 Task: Search one way flight ticket for 5 adults, 2 children, 1 infant in seat and 2 infants on lap in economy from Huntsville: Huntsville International Airport(carl T. Jones Field) to Jackson: Jackson Hole Airport on 5-2-2023. Choice of flights is Emirates. Number of bags: 2 checked bags. Price is upto 35000. Outbound departure time preference is 5:30.
Action: Mouse moved to (235, 394)
Screenshot: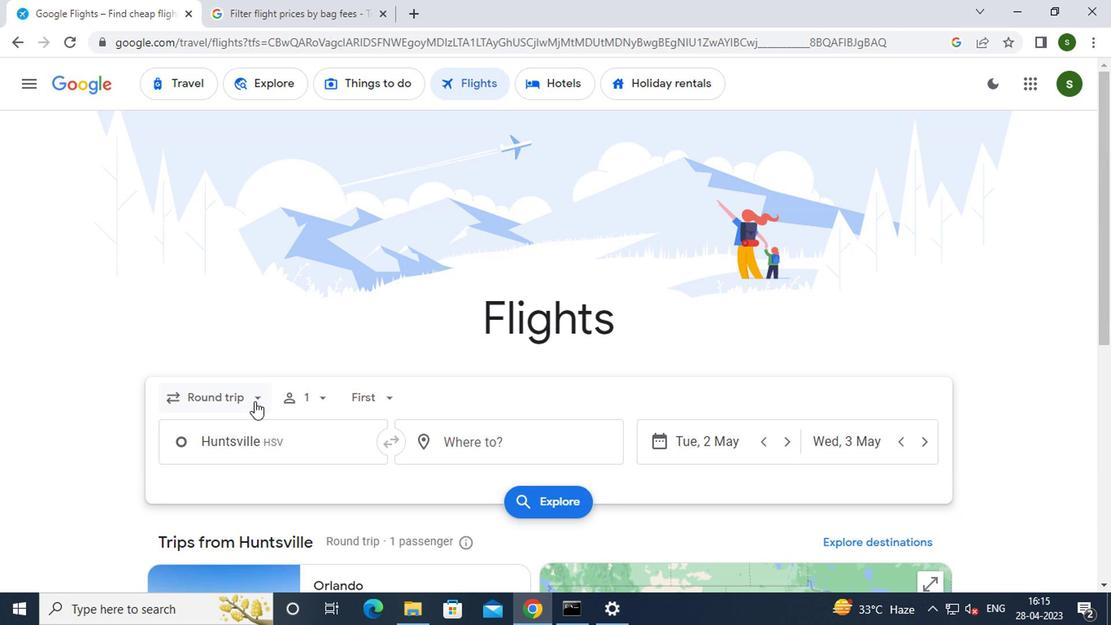 
Action: Mouse pressed left at (235, 394)
Screenshot: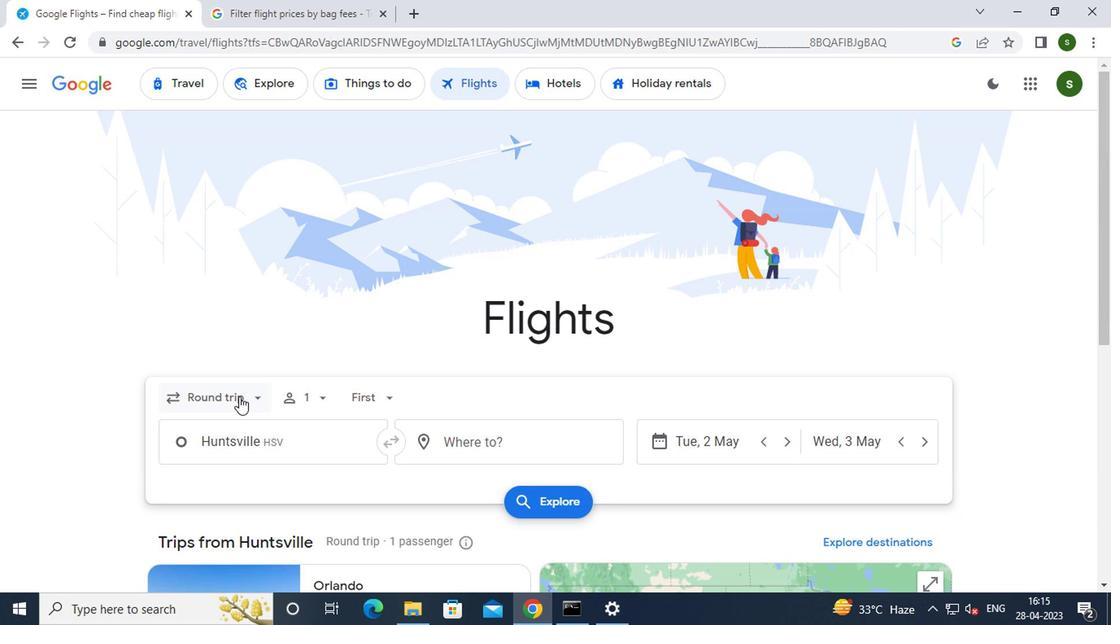 
Action: Mouse moved to (238, 466)
Screenshot: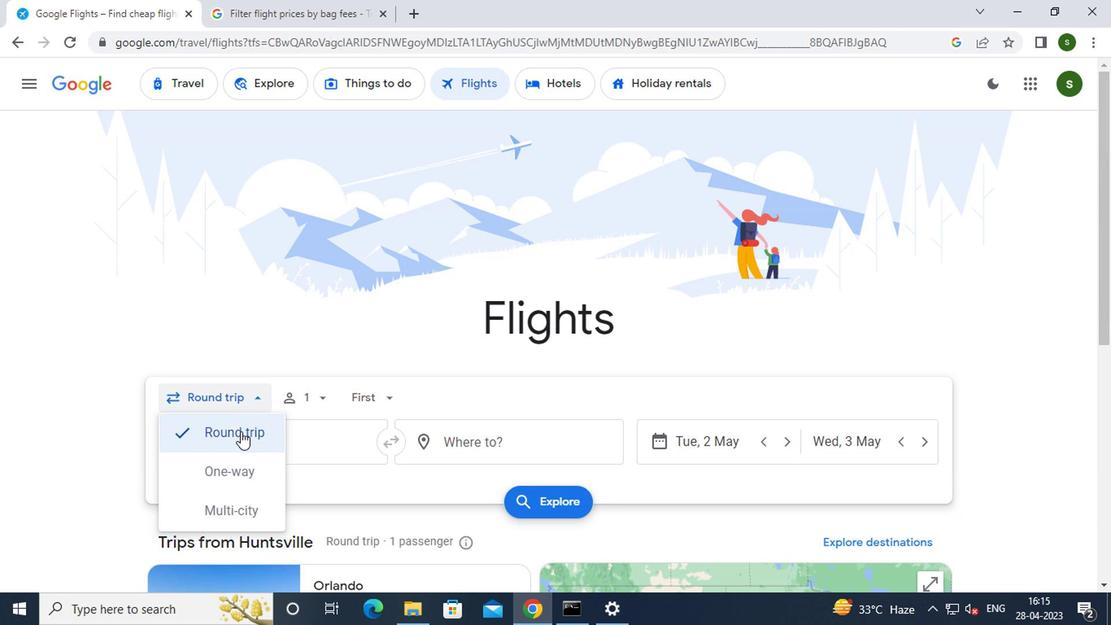 
Action: Mouse pressed left at (238, 466)
Screenshot: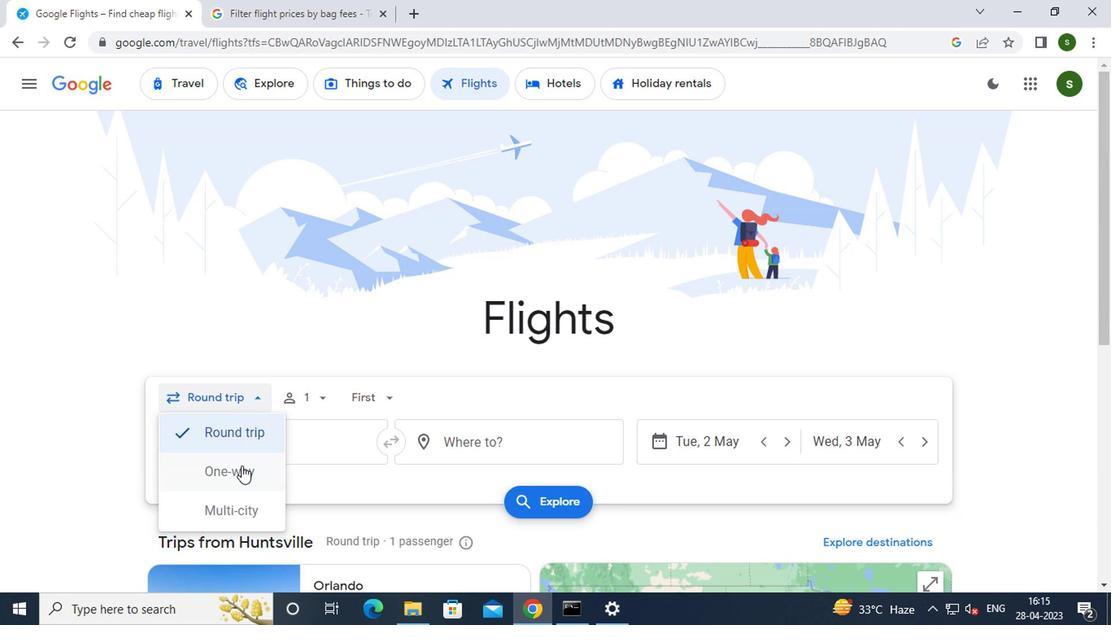
Action: Mouse moved to (316, 393)
Screenshot: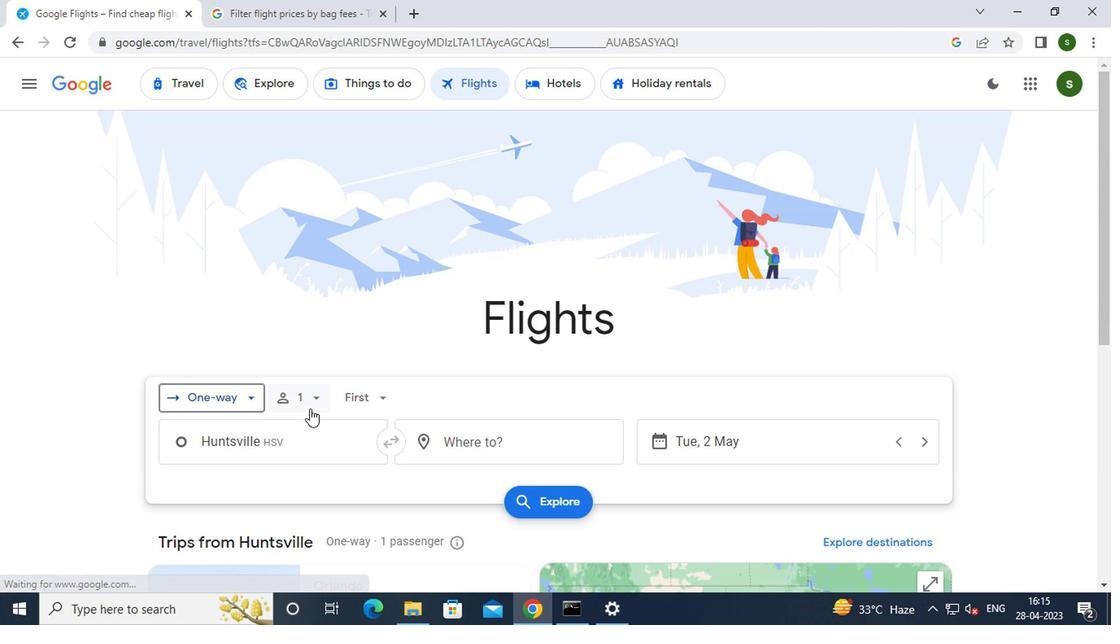 
Action: Mouse pressed left at (316, 393)
Screenshot: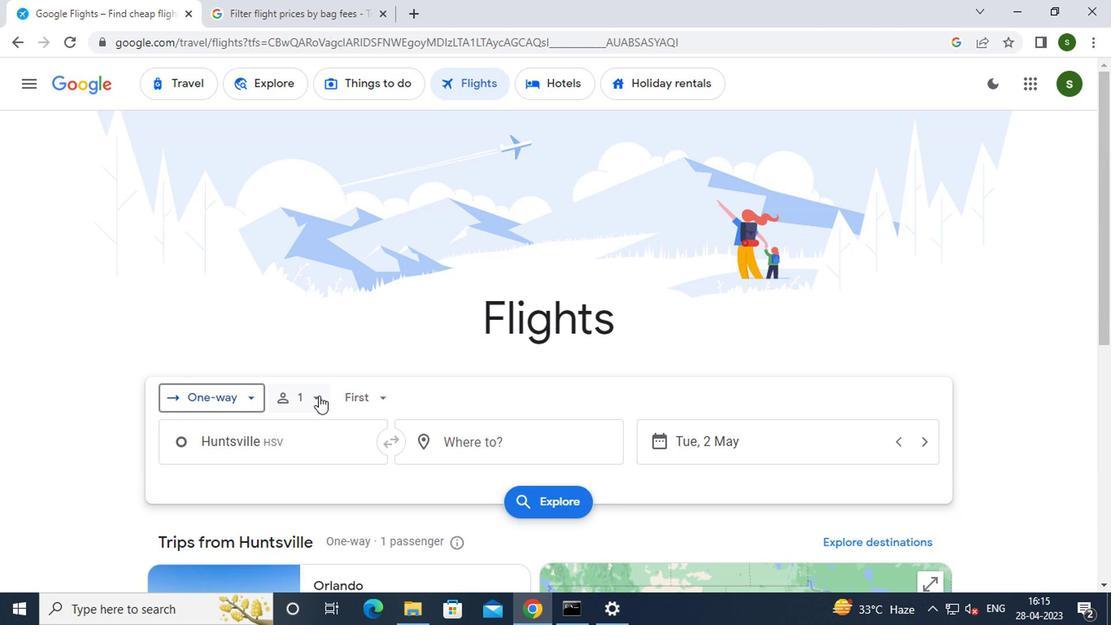 
Action: Mouse moved to (430, 432)
Screenshot: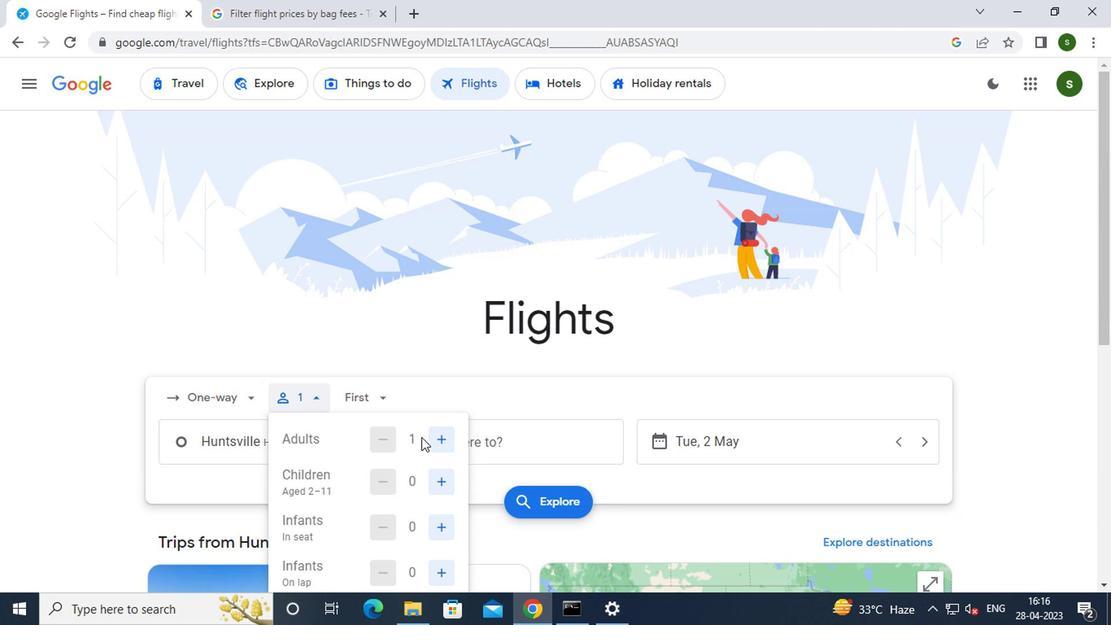 
Action: Mouse pressed left at (430, 432)
Screenshot: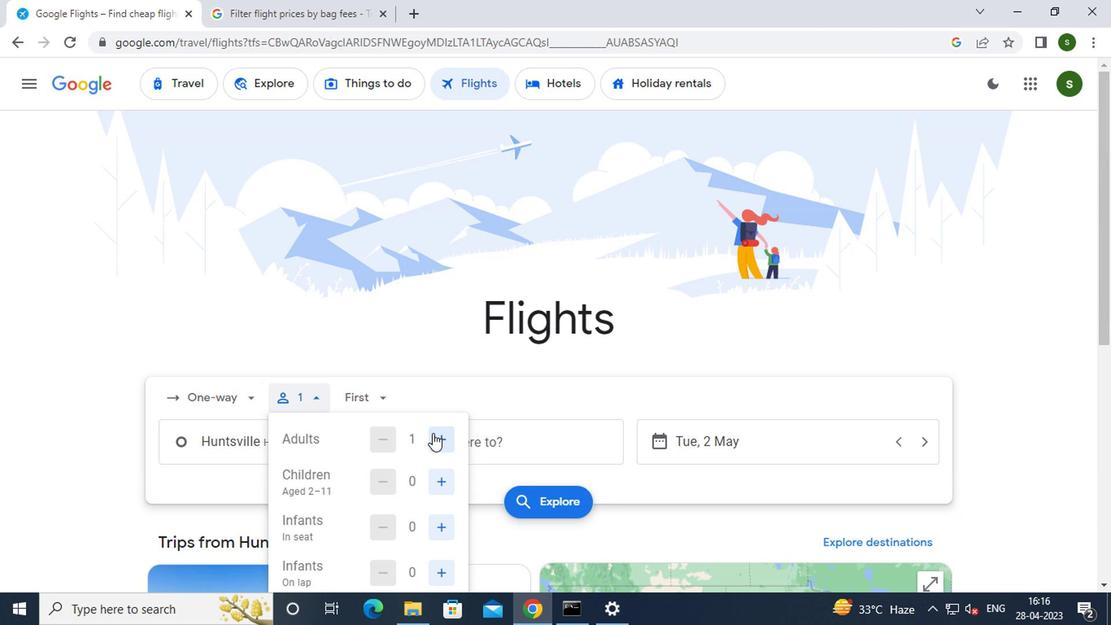 
Action: Mouse pressed left at (430, 432)
Screenshot: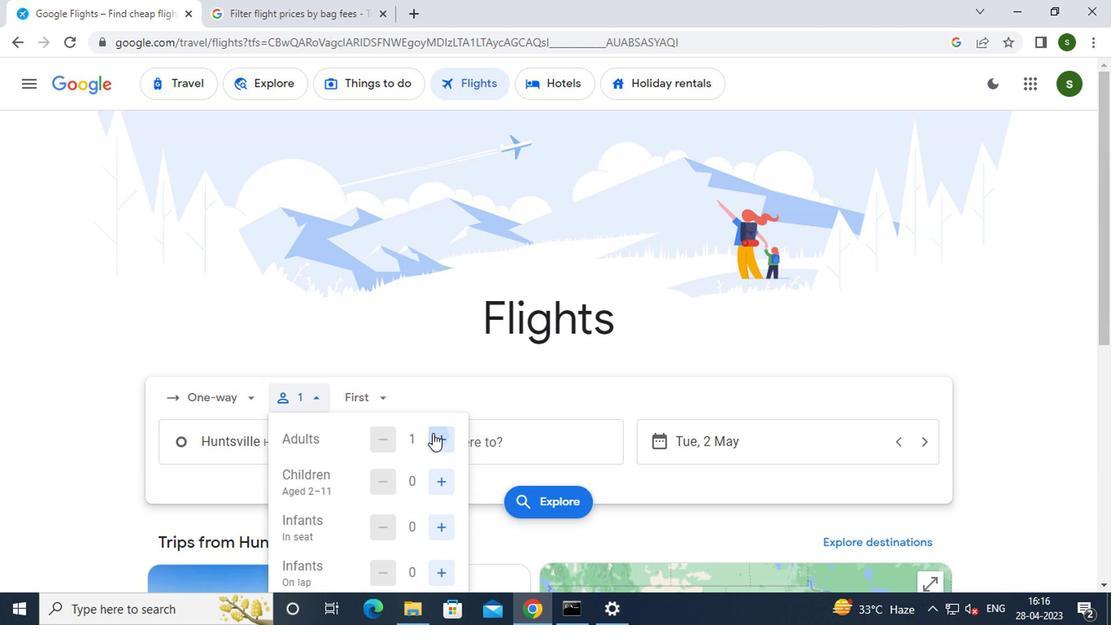 
Action: Mouse pressed left at (430, 432)
Screenshot: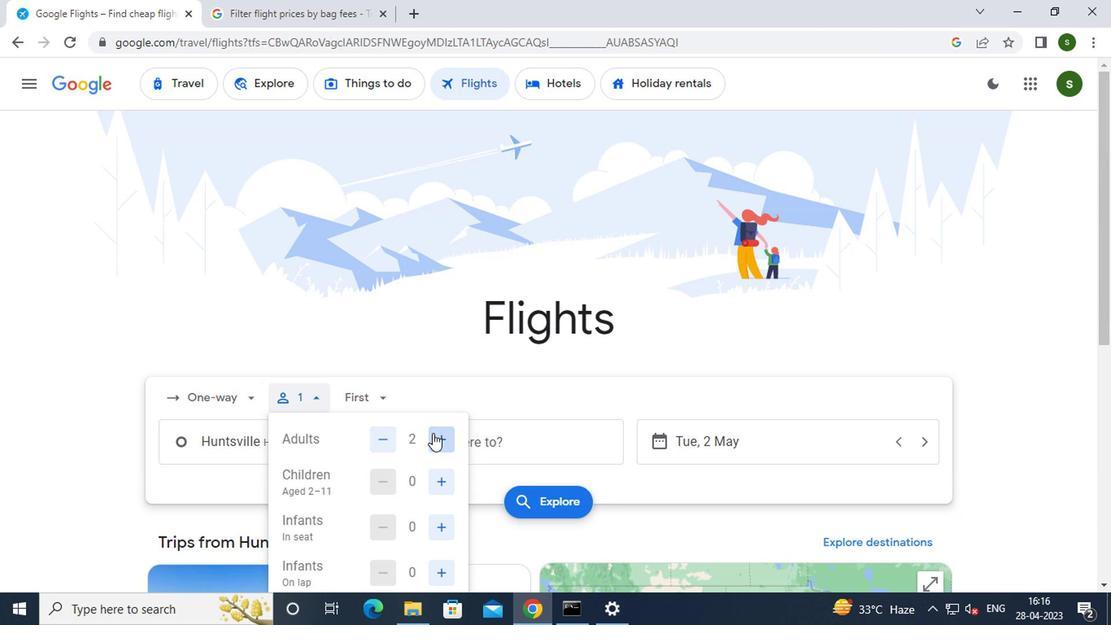 
Action: Mouse pressed left at (430, 432)
Screenshot: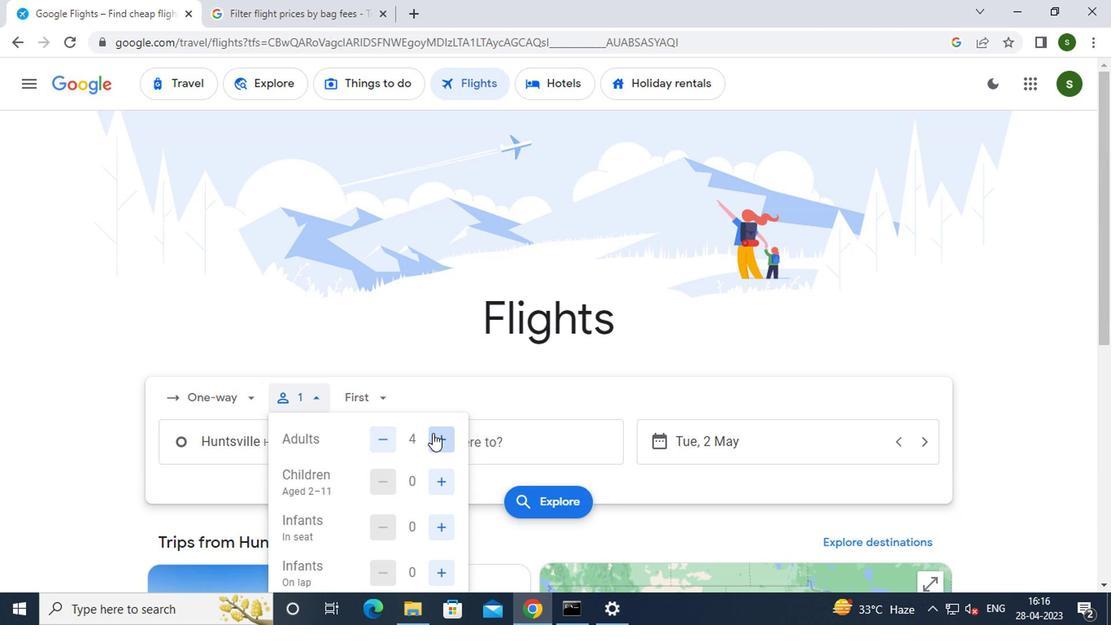 
Action: Mouse moved to (441, 485)
Screenshot: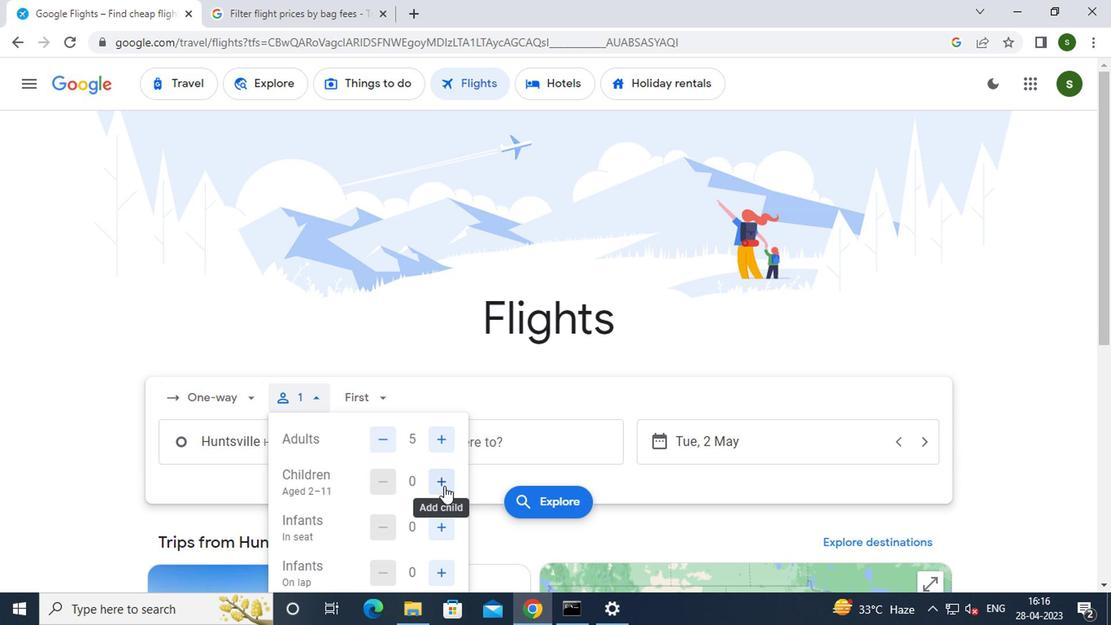 
Action: Mouse pressed left at (441, 485)
Screenshot: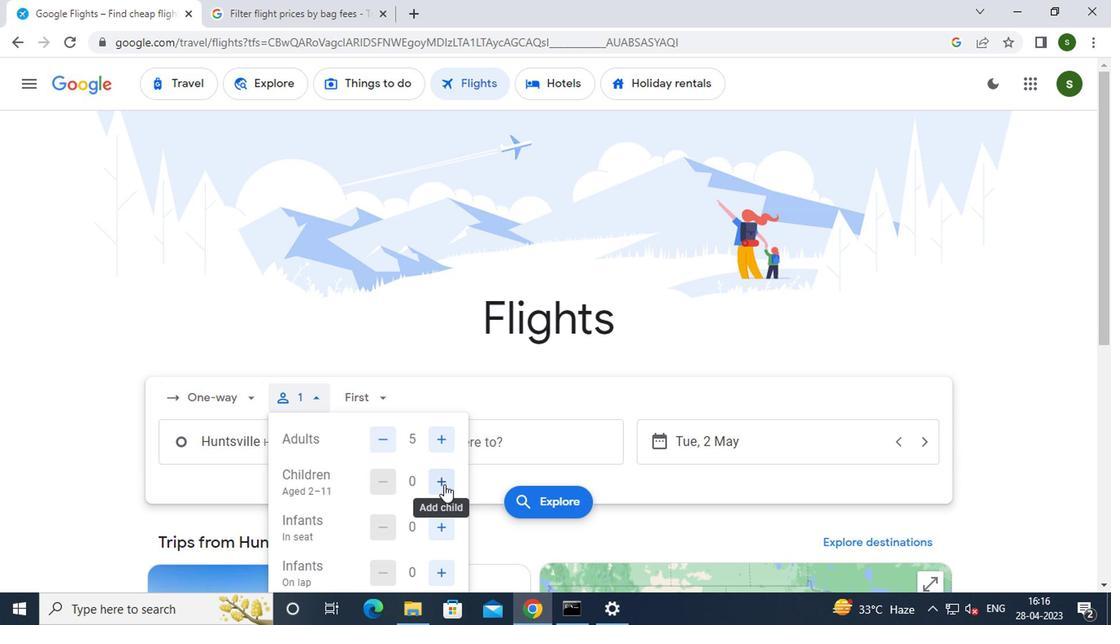 
Action: Mouse pressed left at (441, 485)
Screenshot: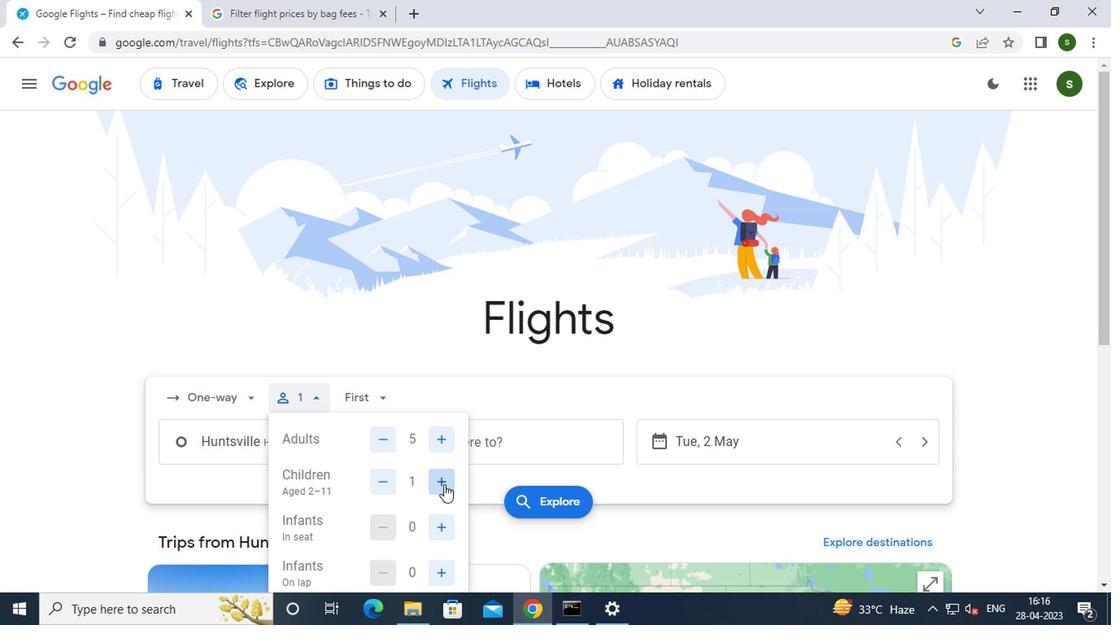 
Action: Mouse moved to (445, 523)
Screenshot: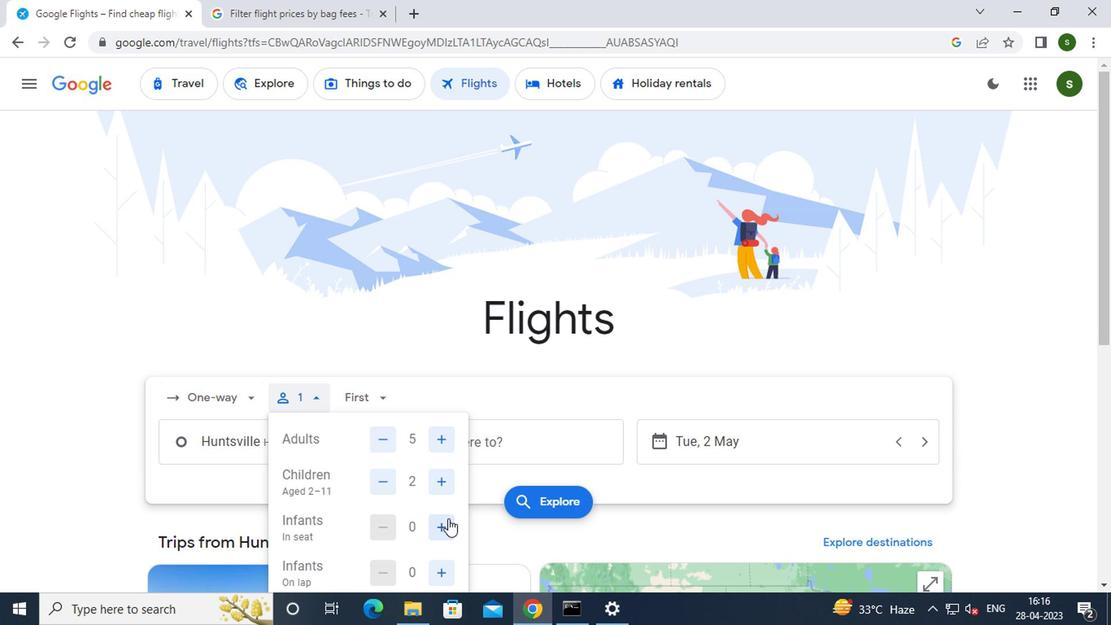 
Action: Mouse pressed left at (445, 523)
Screenshot: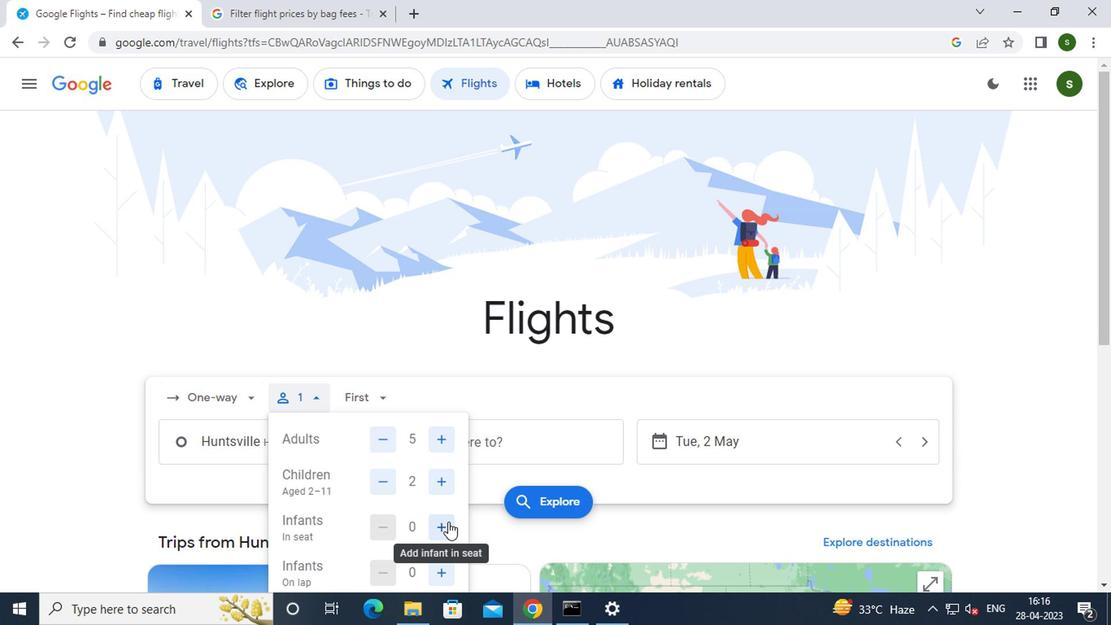 
Action: Mouse moved to (449, 571)
Screenshot: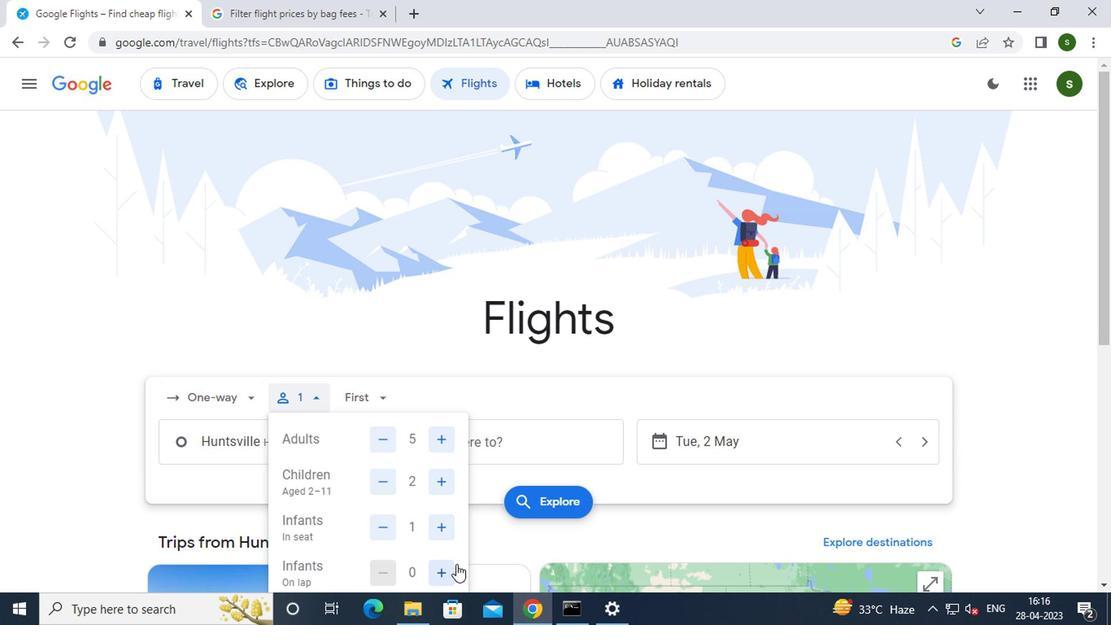 
Action: Mouse pressed left at (449, 571)
Screenshot: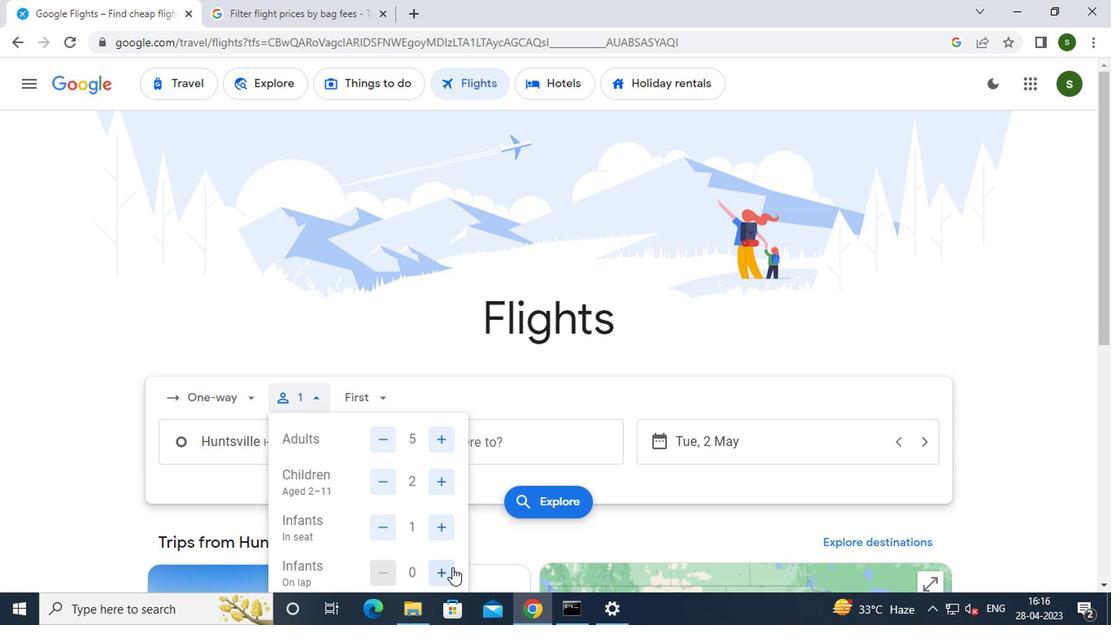 
Action: Mouse pressed left at (449, 571)
Screenshot: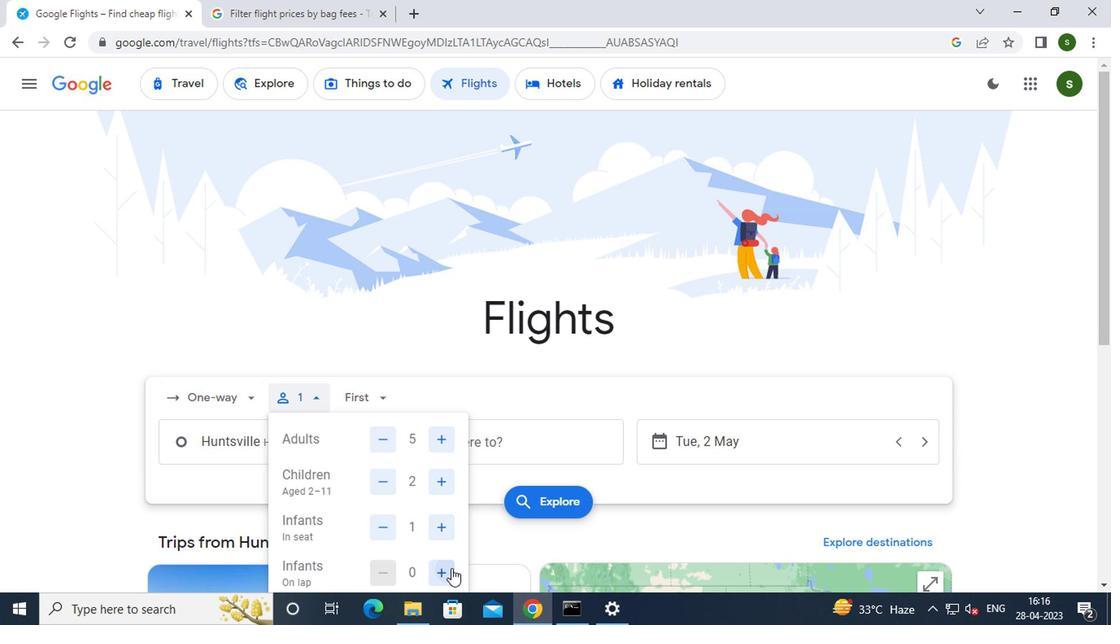 
Action: Mouse moved to (381, 579)
Screenshot: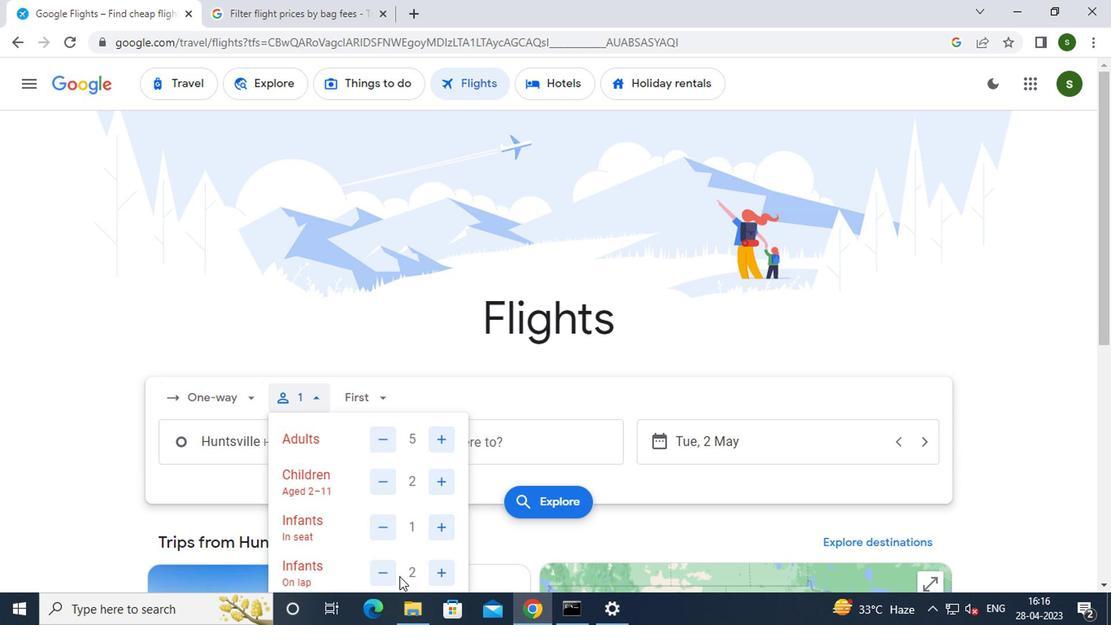 
Action: Mouse pressed left at (381, 579)
Screenshot: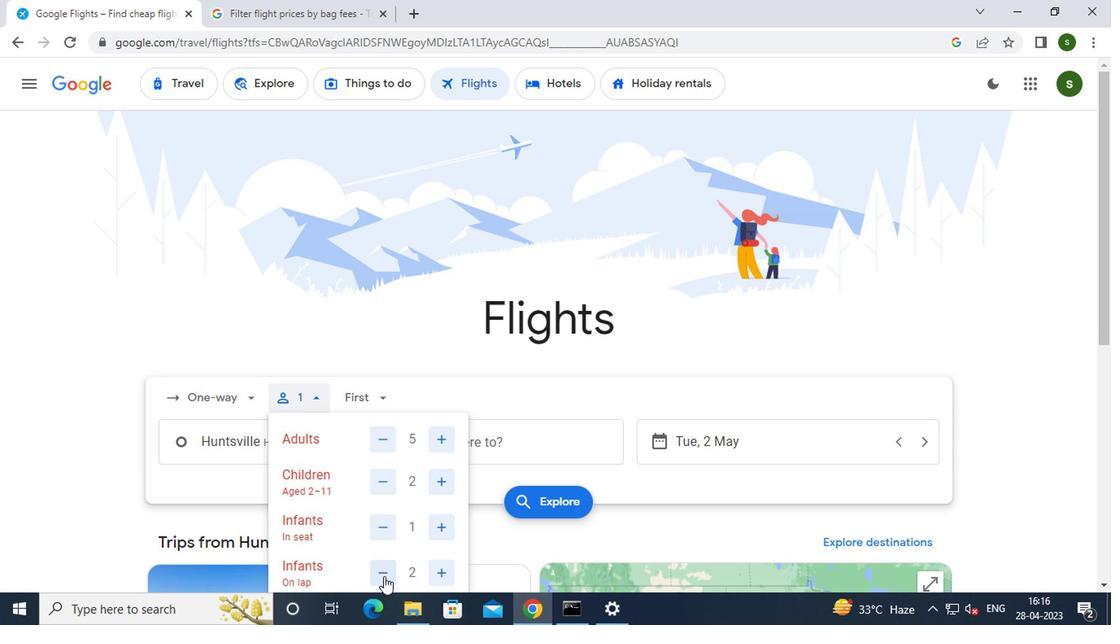 
Action: Mouse moved to (386, 393)
Screenshot: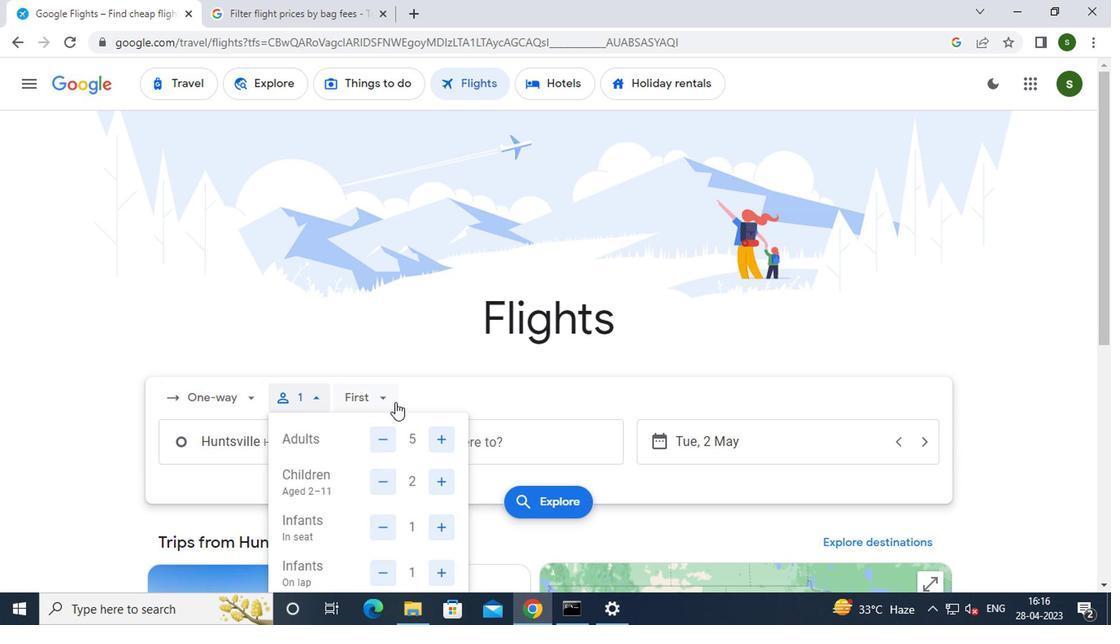 
Action: Mouse pressed left at (386, 393)
Screenshot: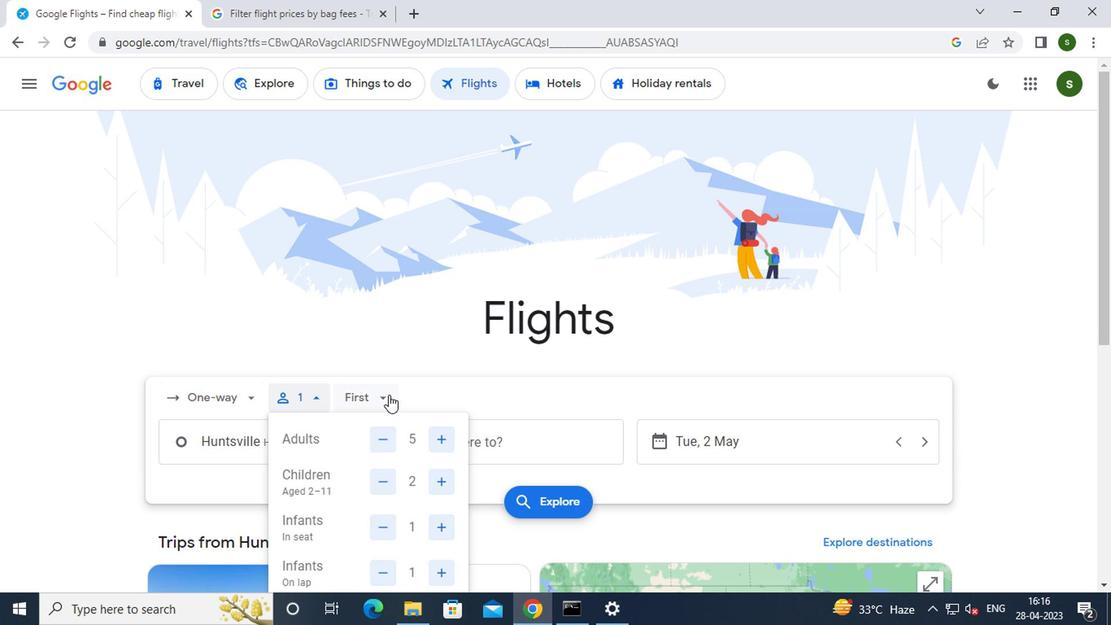 
Action: Mouse moved to (406, 445)
Screenshot: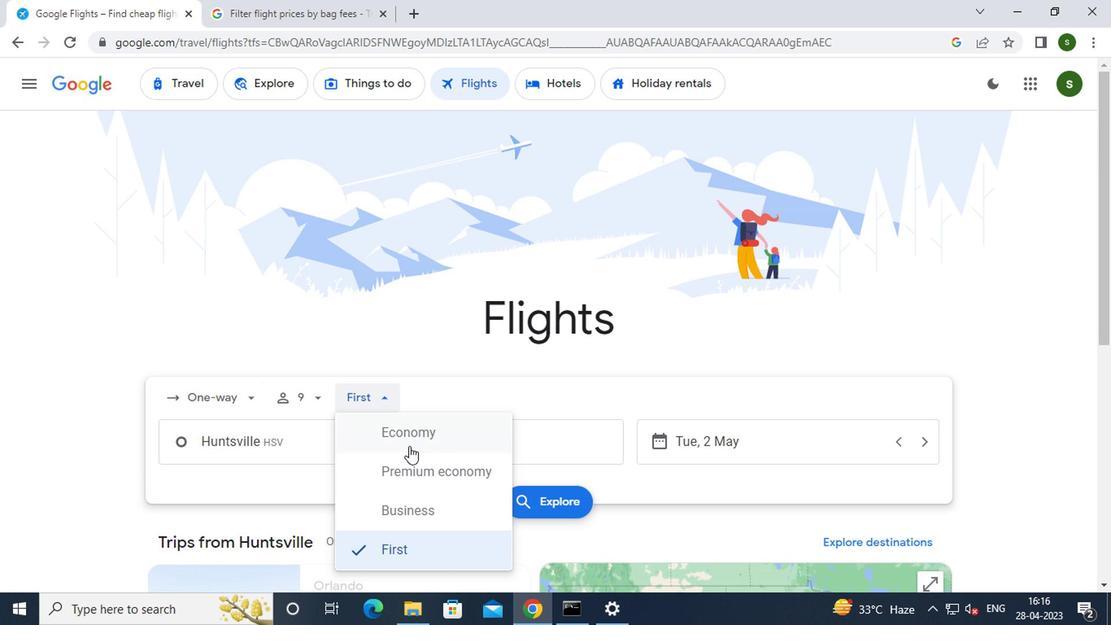 
Action: Mouse pressed left at (406, 445)
Screenshot: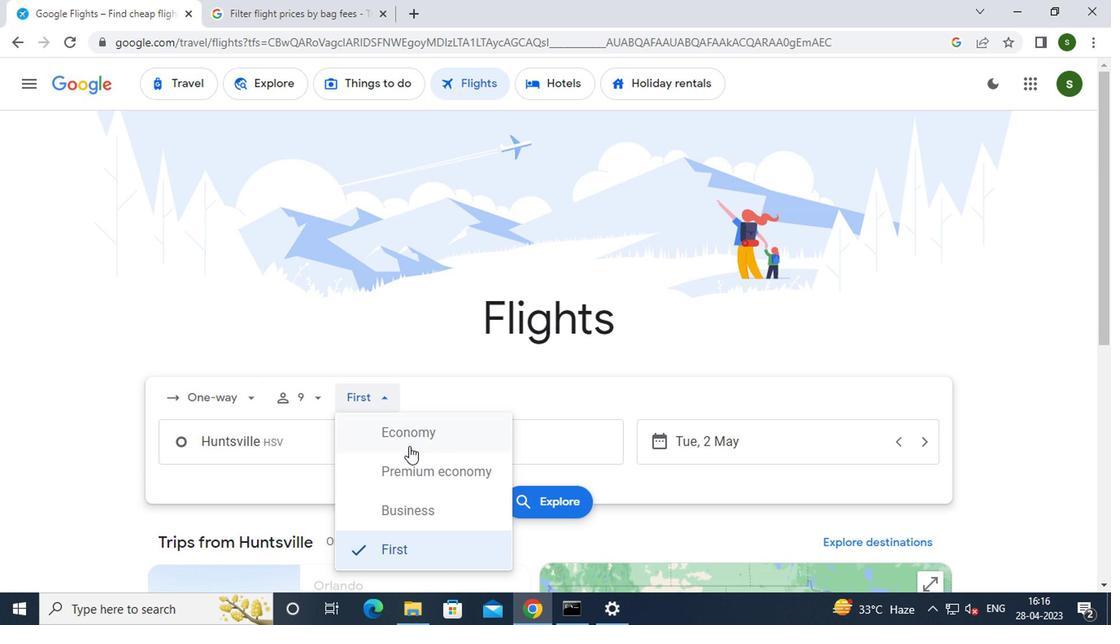 
Action: Mouse moved to (330, 455)
Screenshot: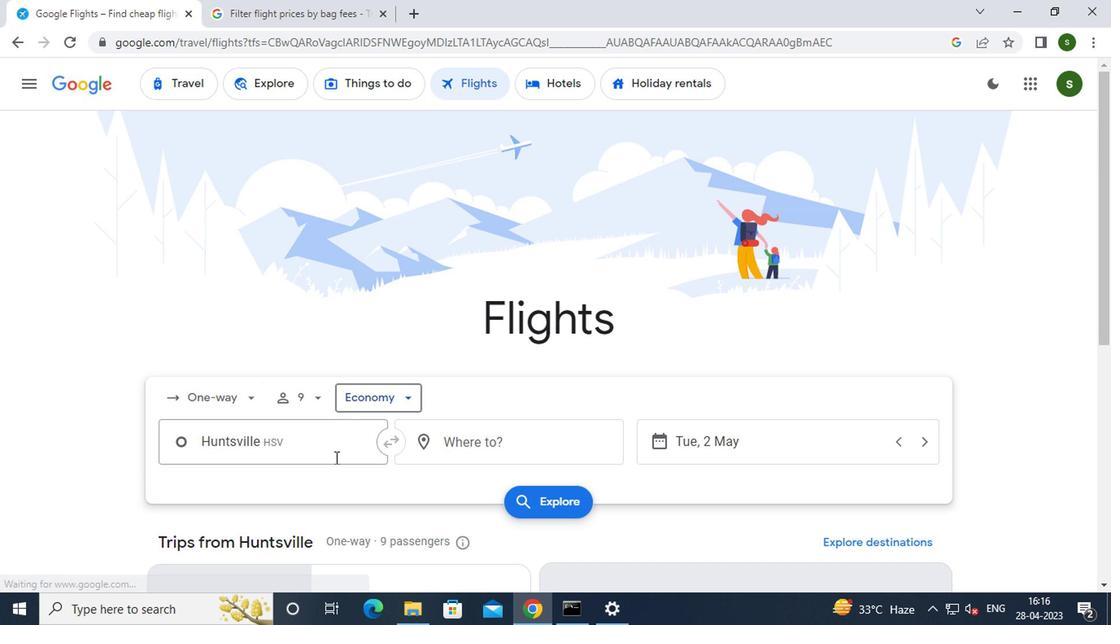 
Action: Mouse pressed left at (330, 455)
Screenshot: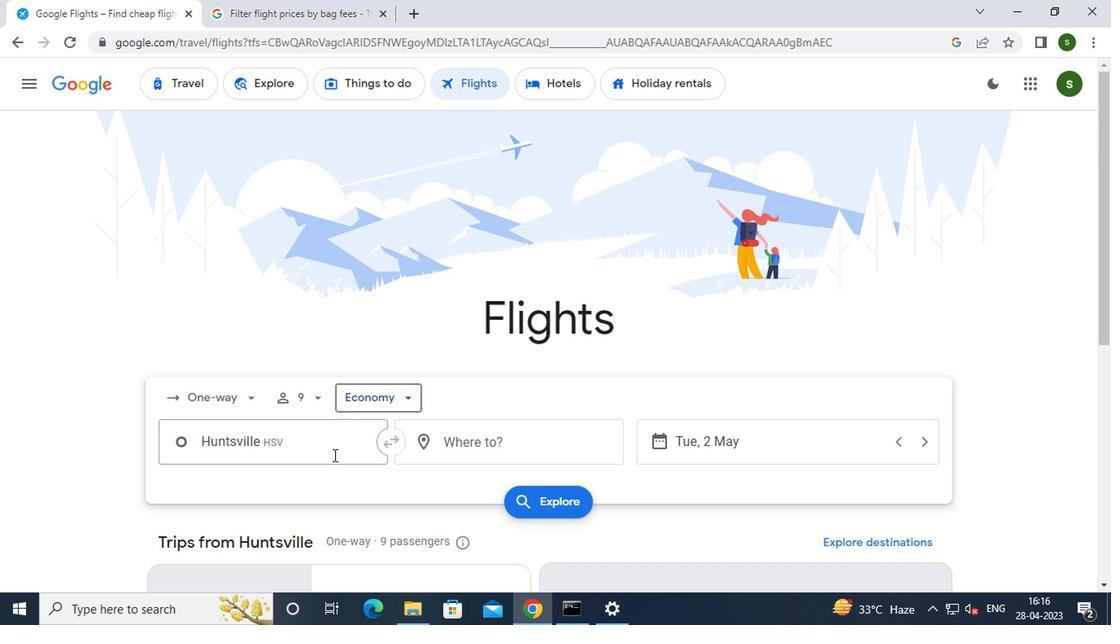
Action: Key pressed <Key.caps_lock>h<Key.caps_lock>untsville
Screenshot: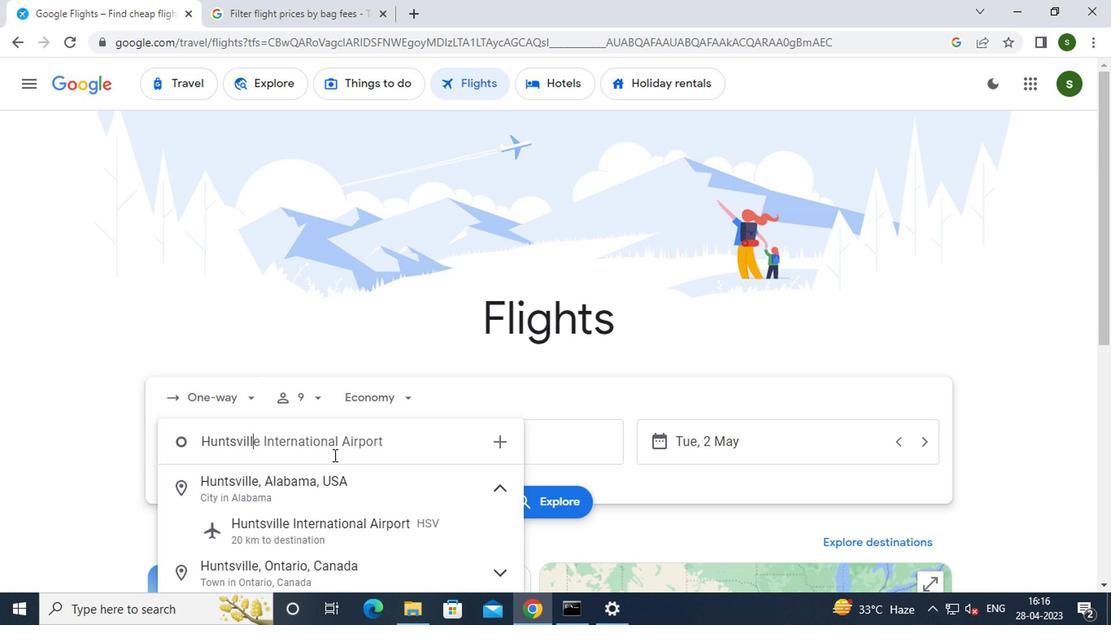
Action: Mouse moved to (312, 533)
Screenshot: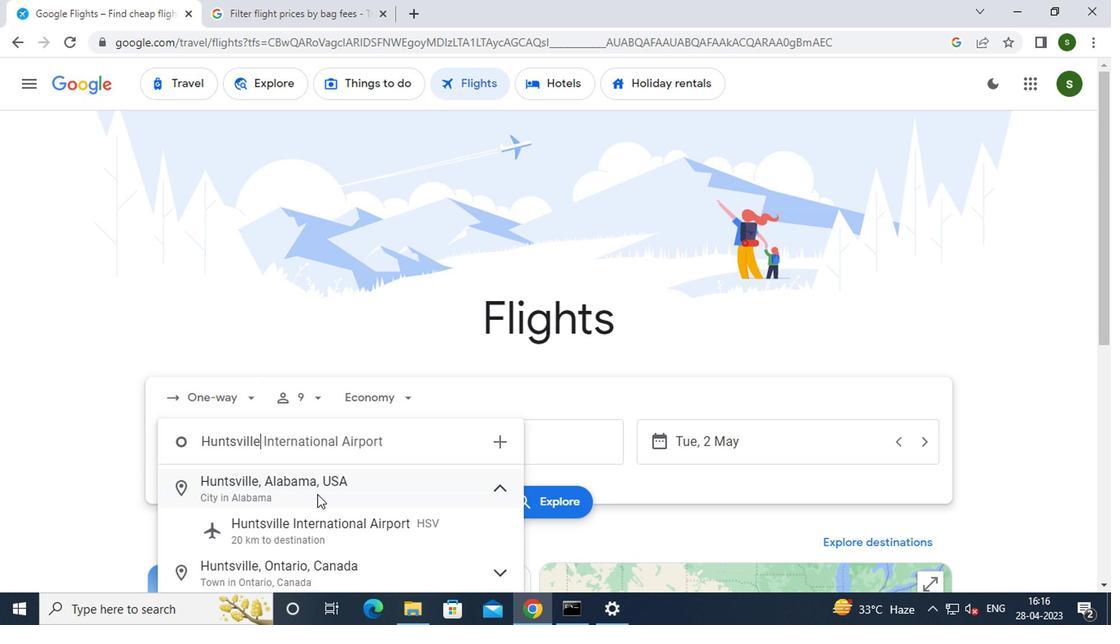 
Action: Mouse pressed left at (312, 533)
Screenshot: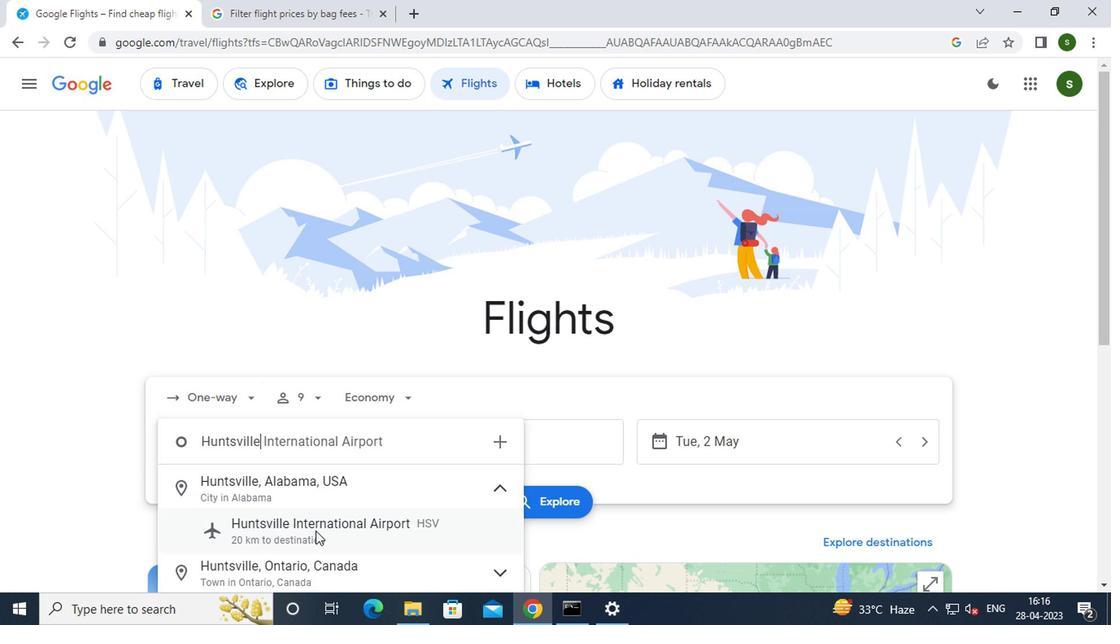 
Action: Mouse moved to (507, 444)
Screenshot: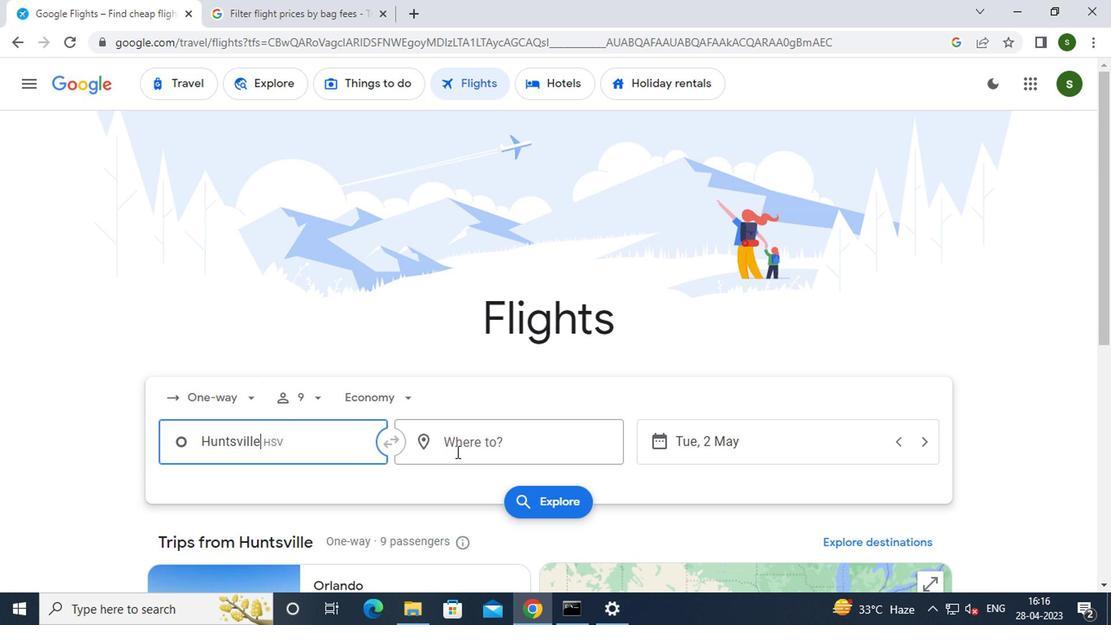 
Action: Mouse pressed left at (507, 444)
Screenshot: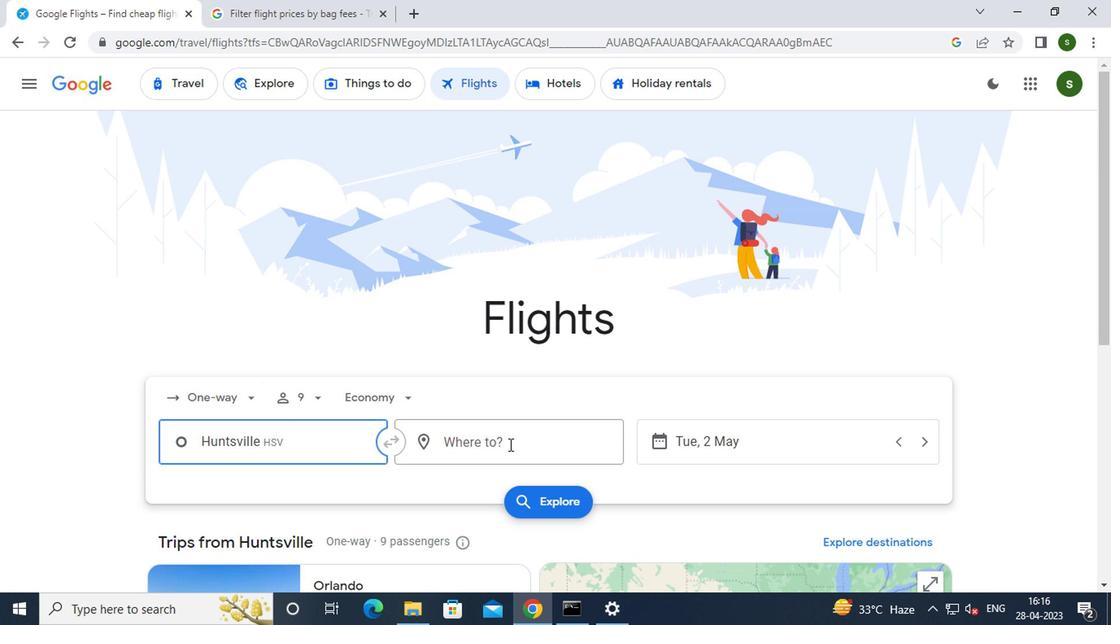 
Action: Key pressed <Key.caps_lock>j<Key.caps_lock>ackson<Key.space><Key.caps_lock>h<Key.caps_lock>o
Screenshot: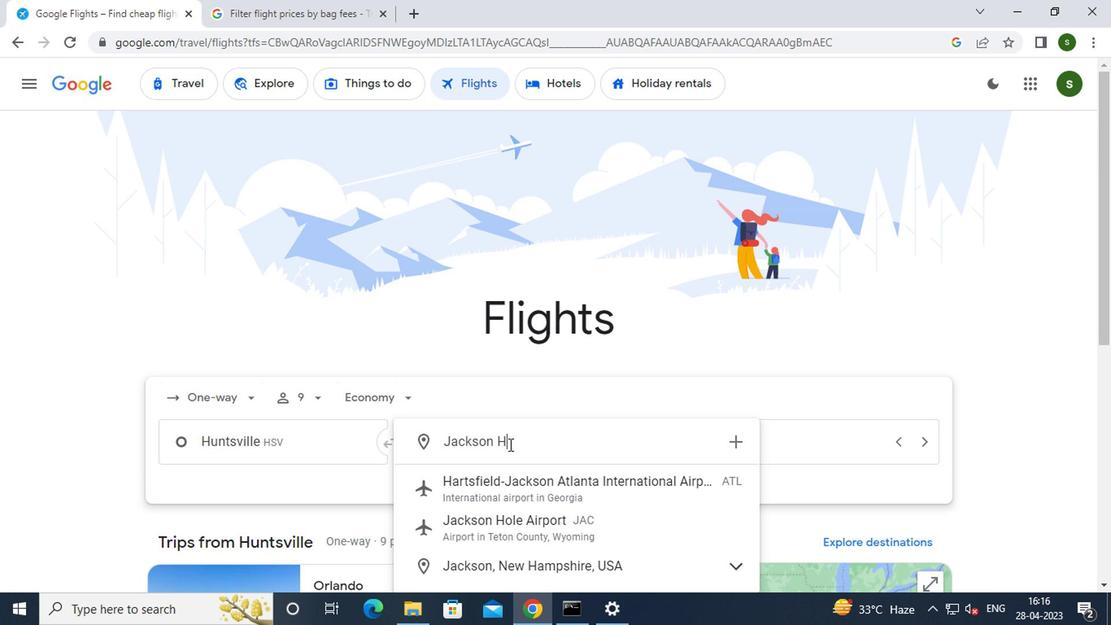 
Action: Mouse moved to (533, 494)
Screenshot: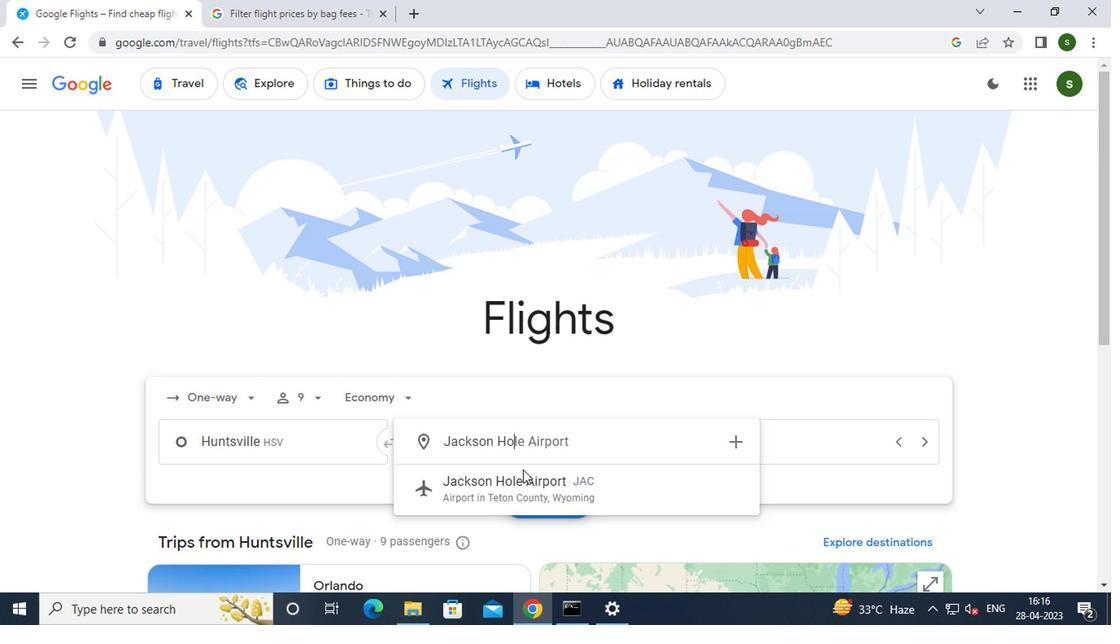 
Action: Mouse pressed left at (533, 494)
Screenshot: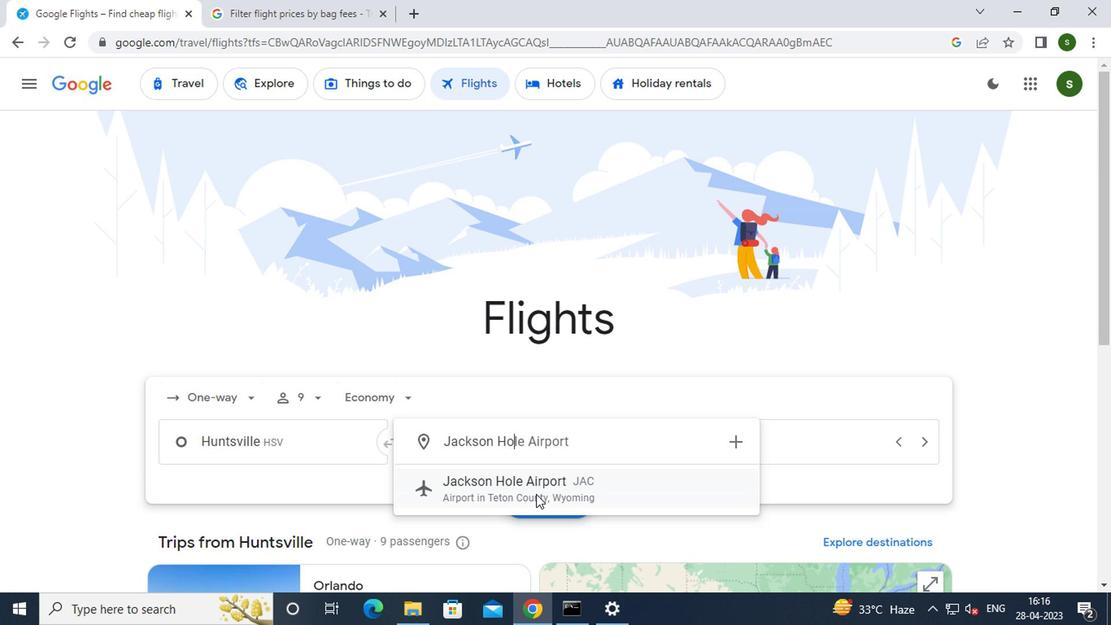 
Action: Mouse moved to (773, 448)
Screenshot: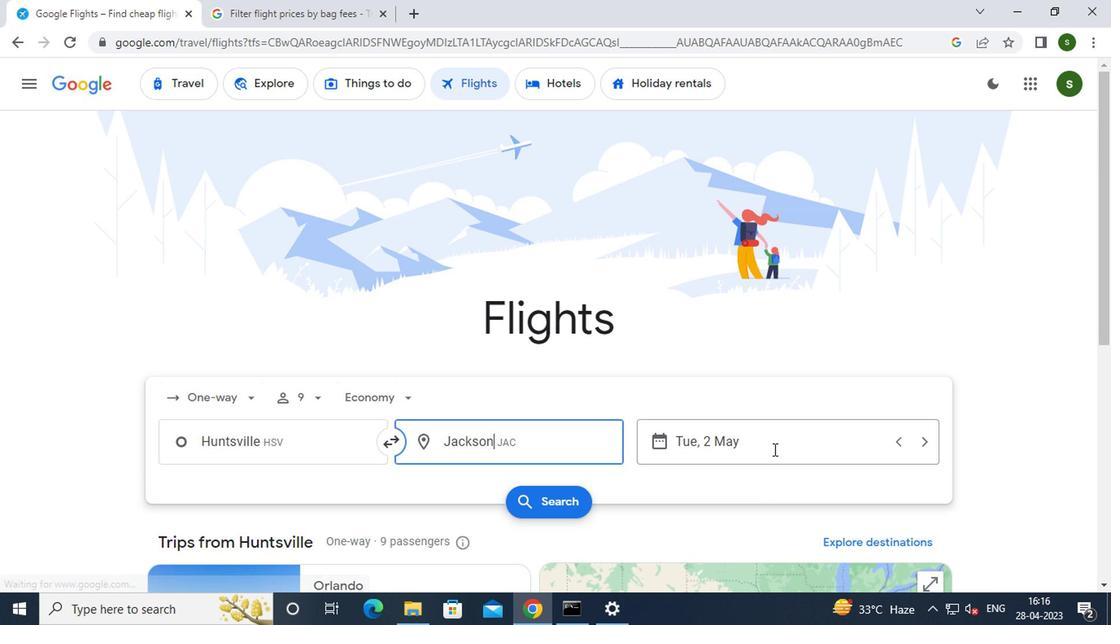
Action: Mouse pressed left at (773, 448)
Screenshot: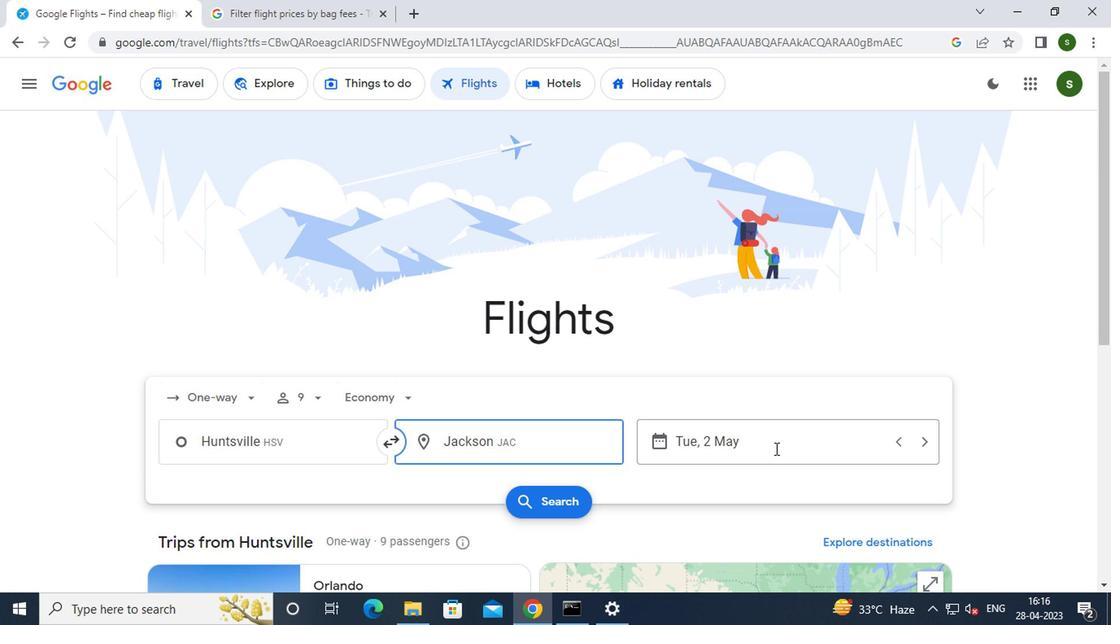 
Action: Mouse moved to (747, 302)
Screenshot: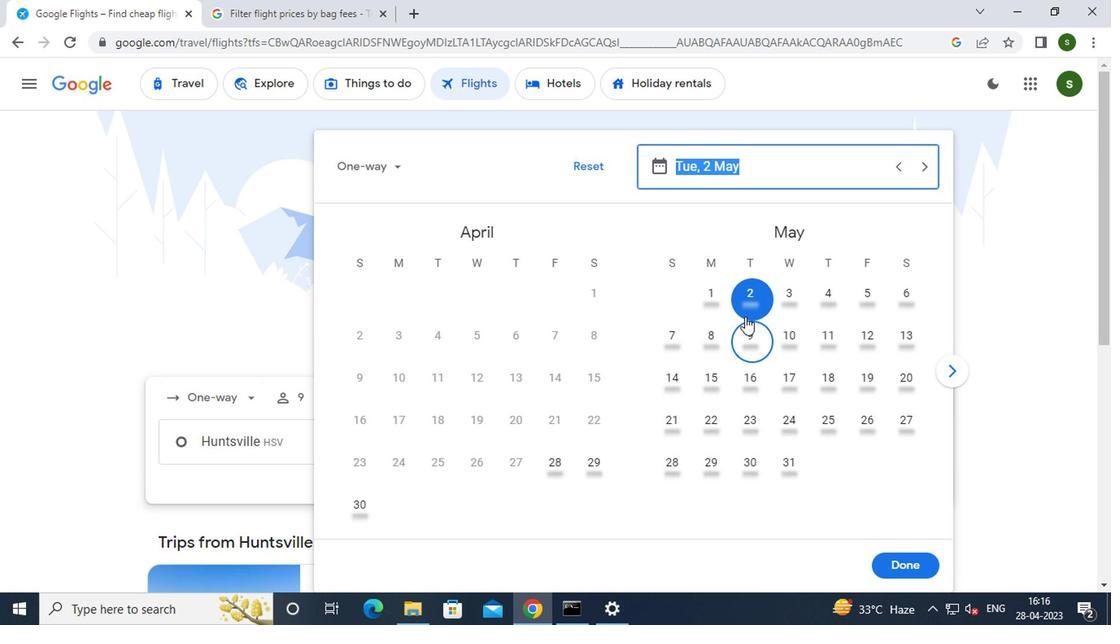 
Action: Mouse pressed left at (747, 302)
Screenshot: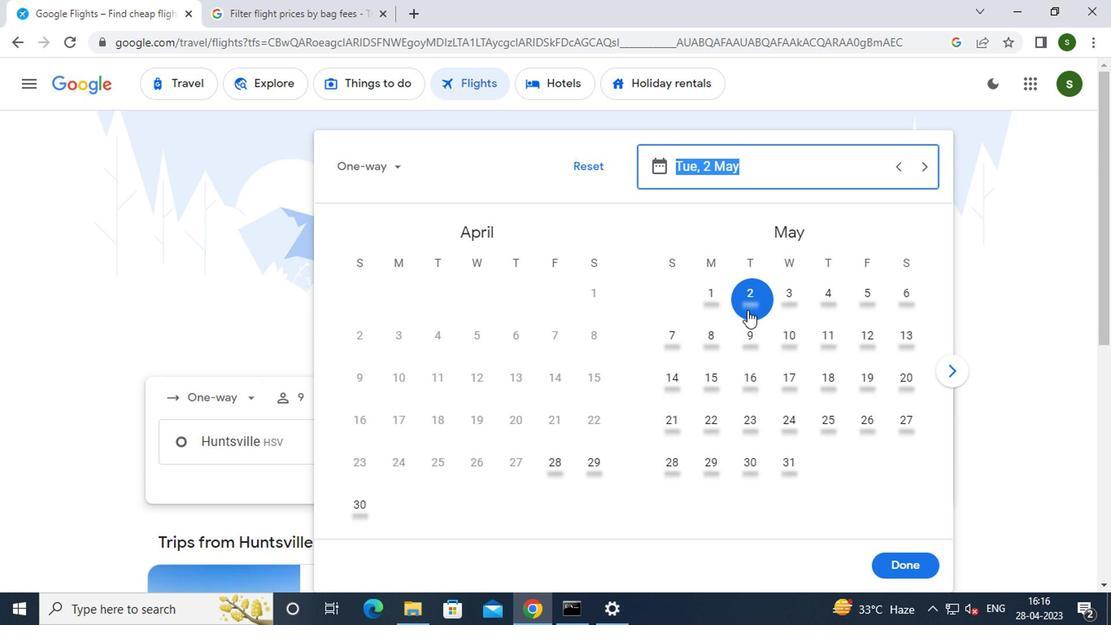 
Action: Mouse moved to (886, 560)
Screenshot: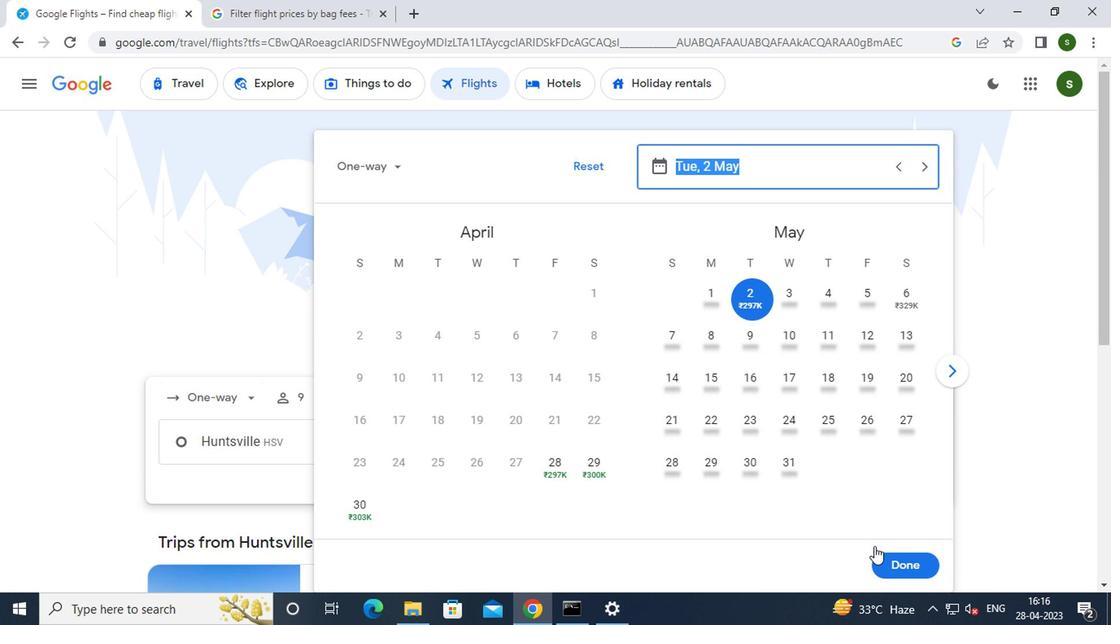 
Action: Mouse pressed left at (886, 560)
Screenshot: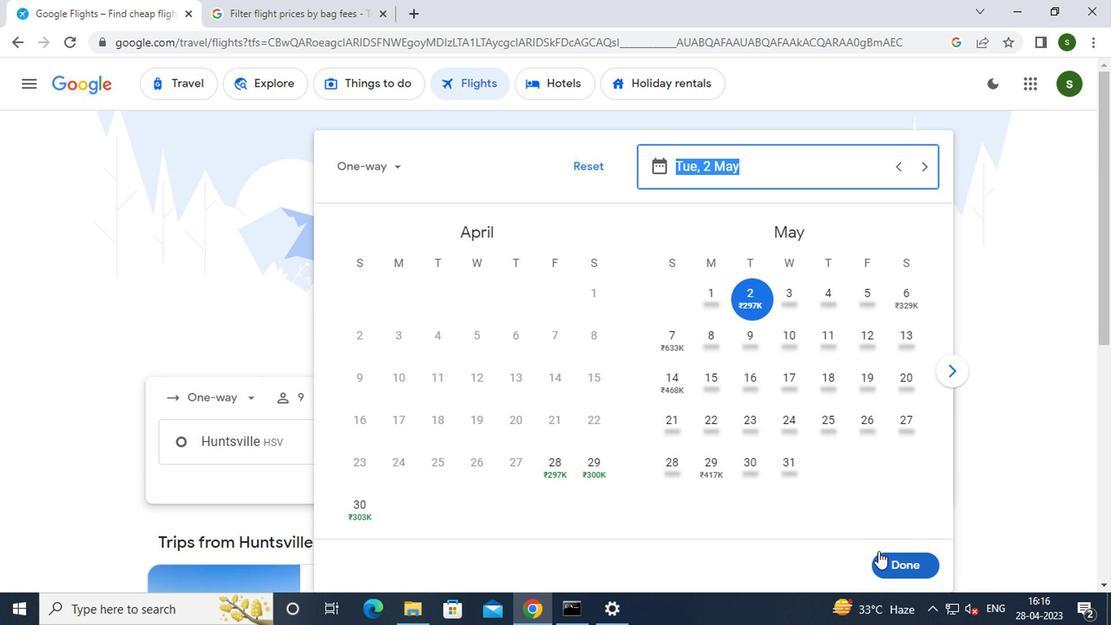 
Action: Mouse moved to (536, 507)
Screenshot: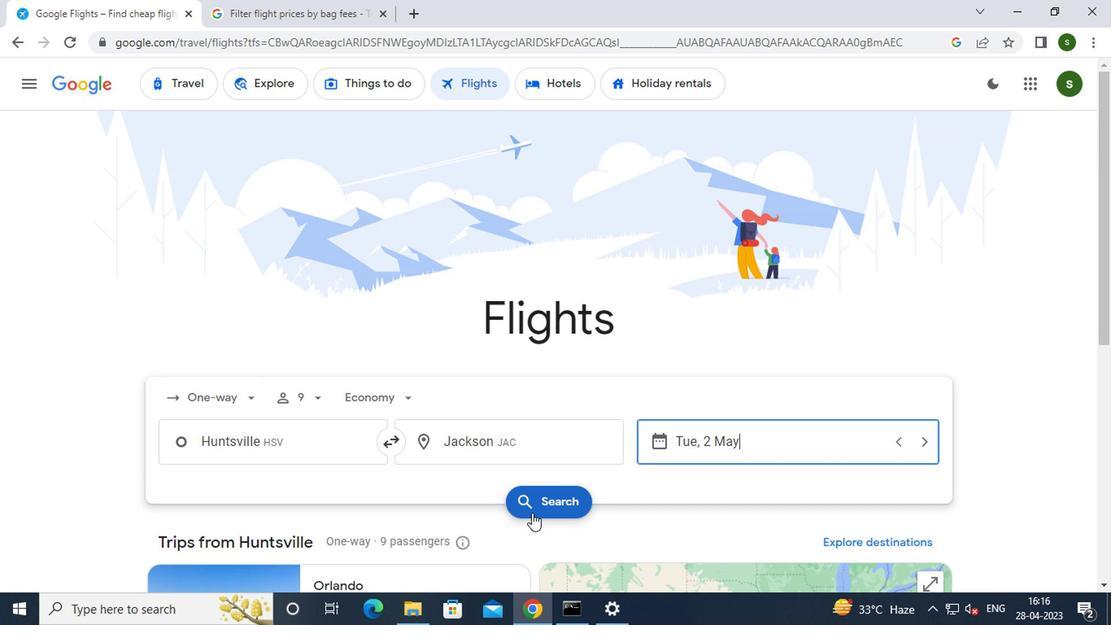 
Action: Mouse pressed left at (536, 507)
Screenshot: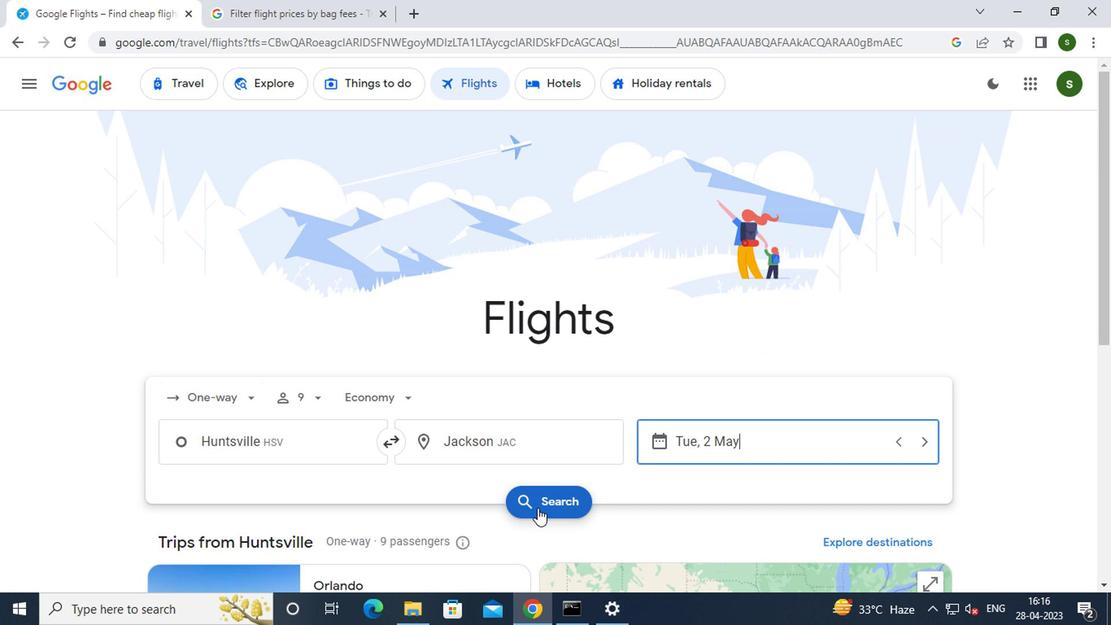 
Action: Mouse moved to (188, 237)
Screenshot: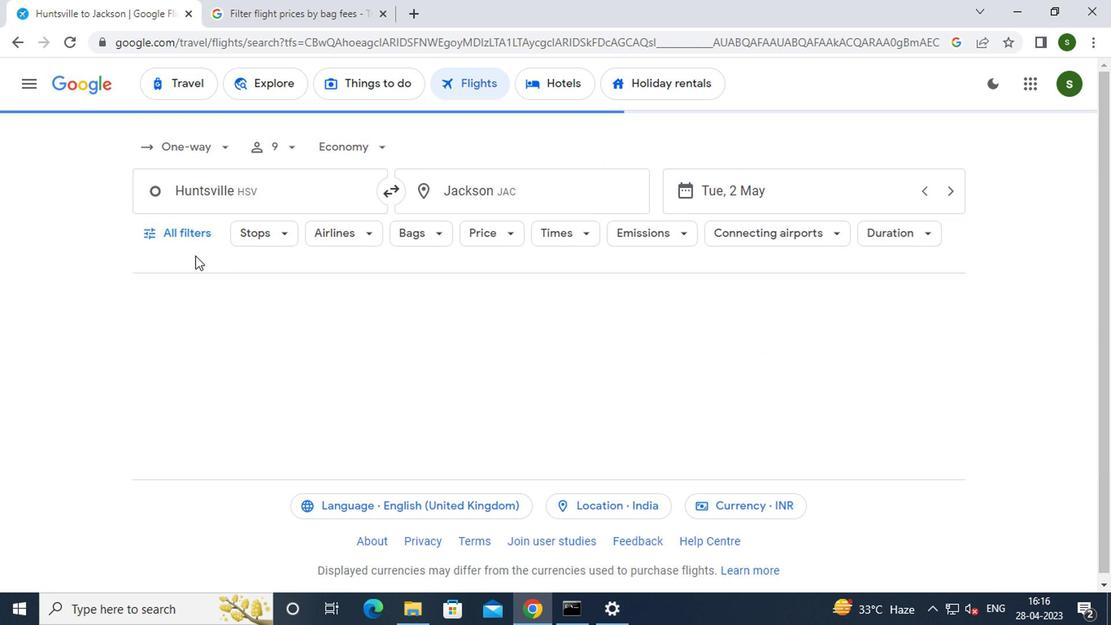 
Action: Mouse pressed left at (188, 237)
Screenshot: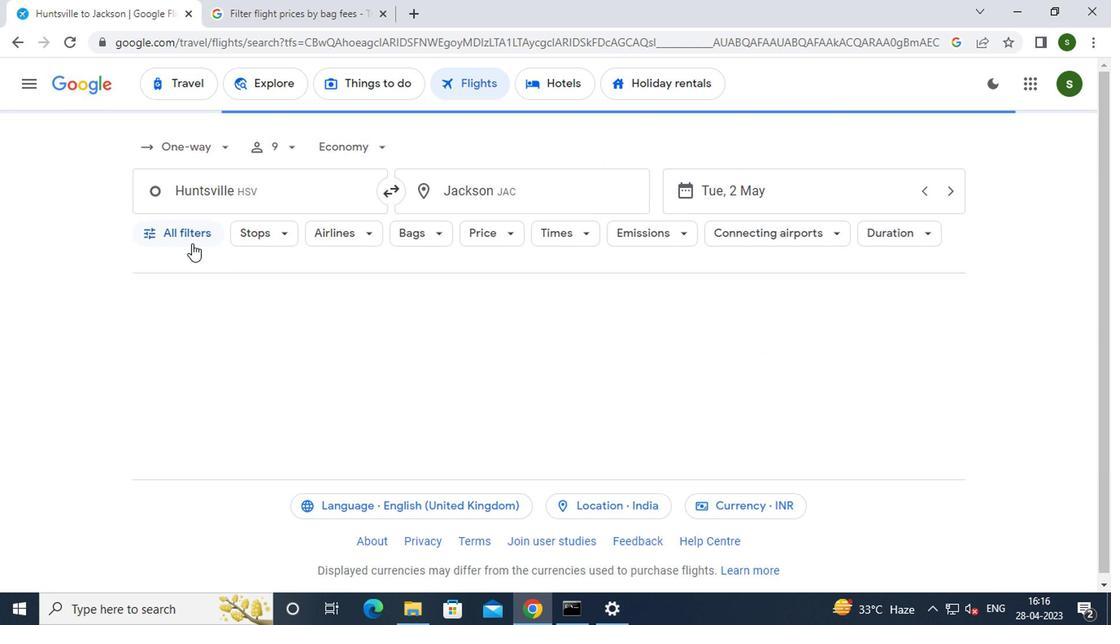 
Action: Mouse moved to (331, 373)
Screenshot: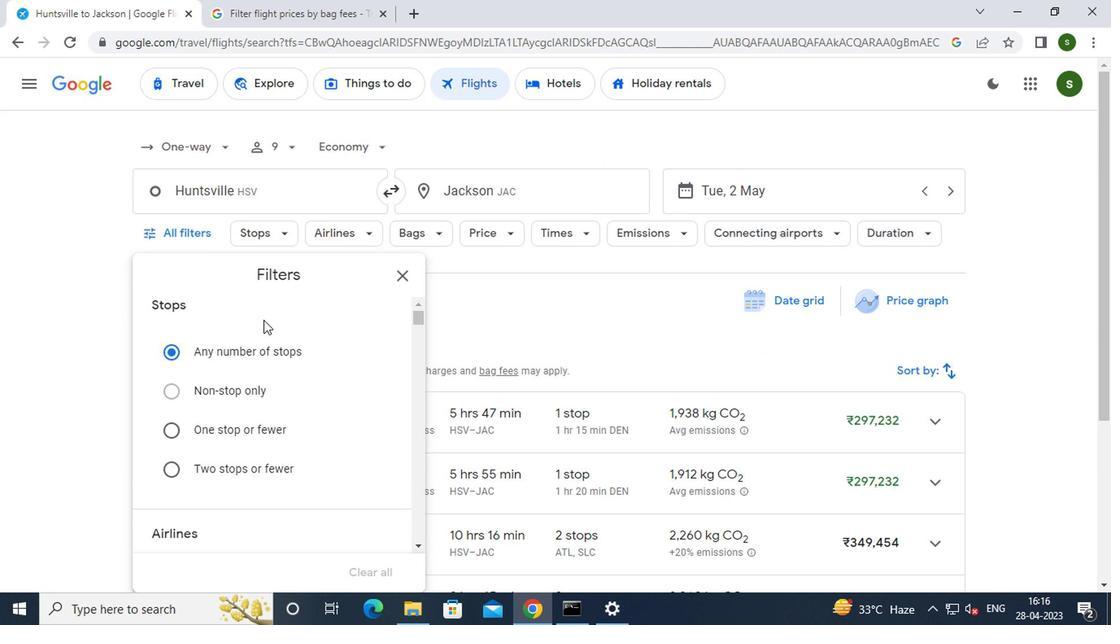 
Action: Mouse scrolled (331, 372) with delta (0, -1)
Screenshot: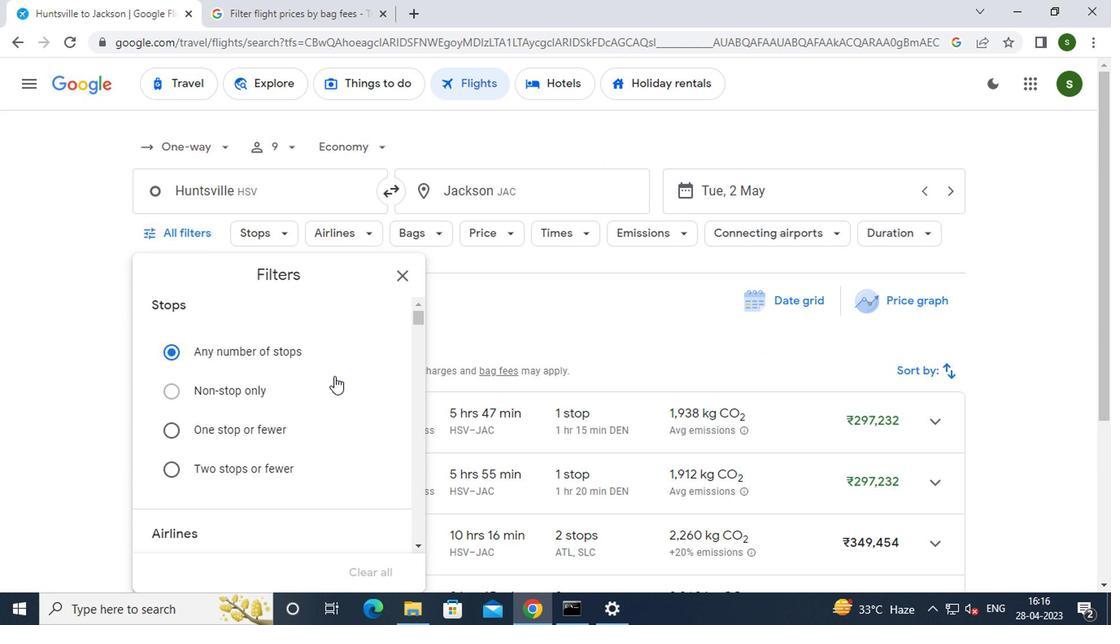 
Action: Mouse scrolled (331, 372) with delta (0, -1)
Screenshot: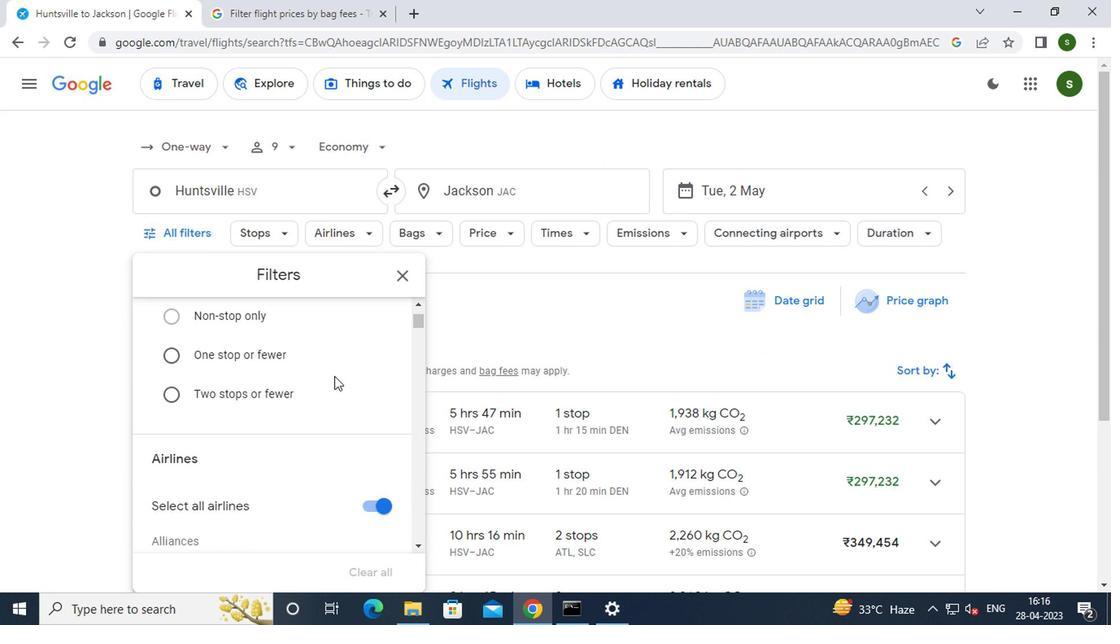 
Action: Mouse moved to (377, 415)
Screenshot: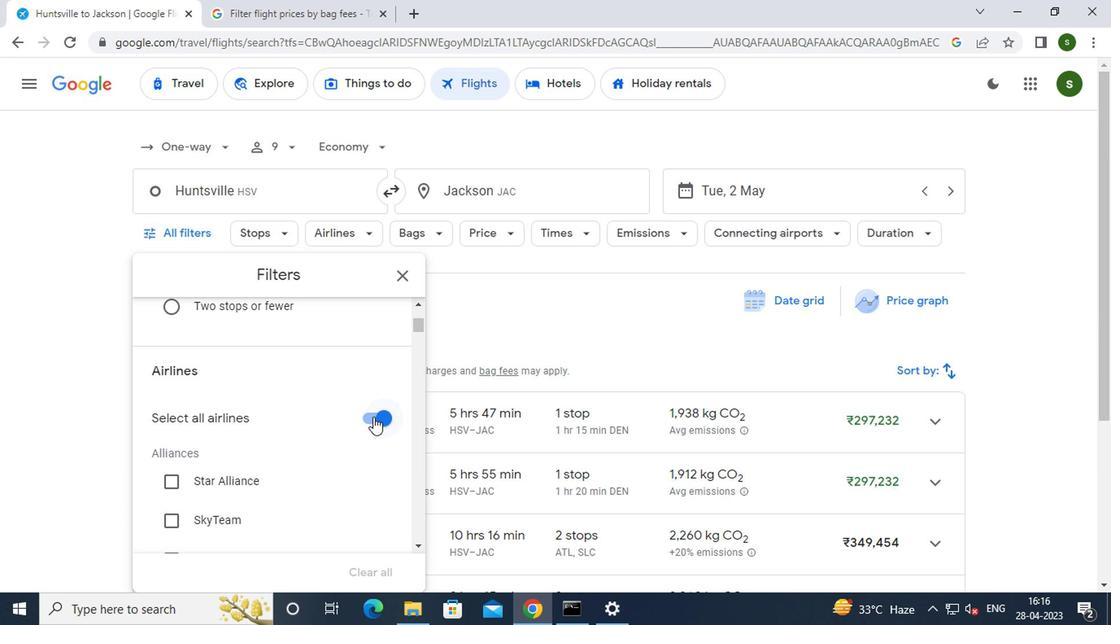 
Action: Mouse pressed left at (377, 415)
Screenshot: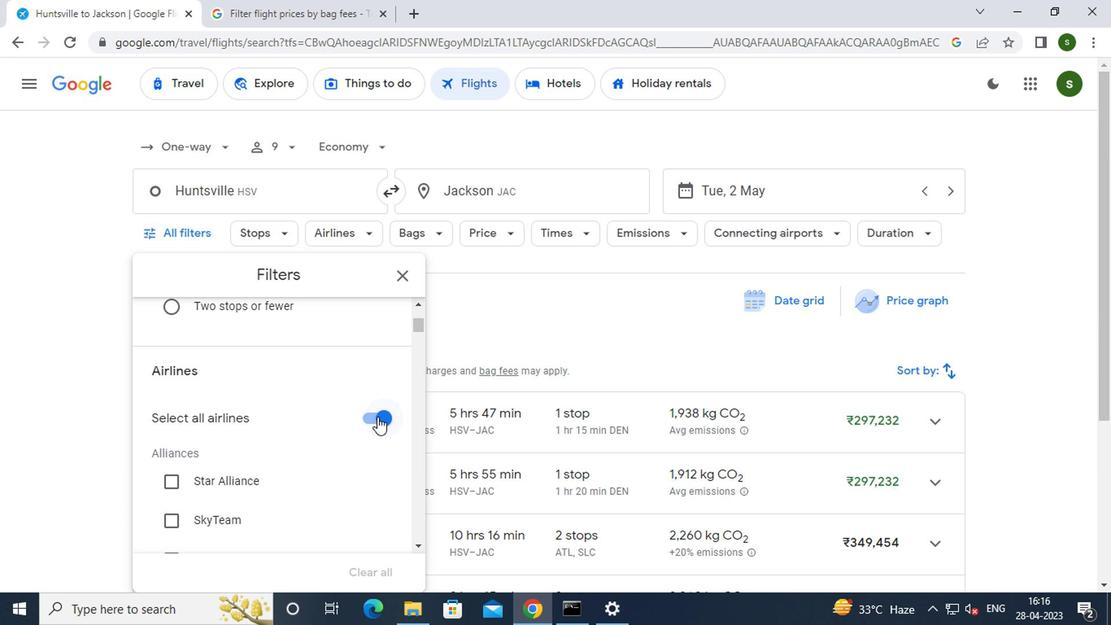 
Action: Mouse moved to (328, 410)
Screenshot: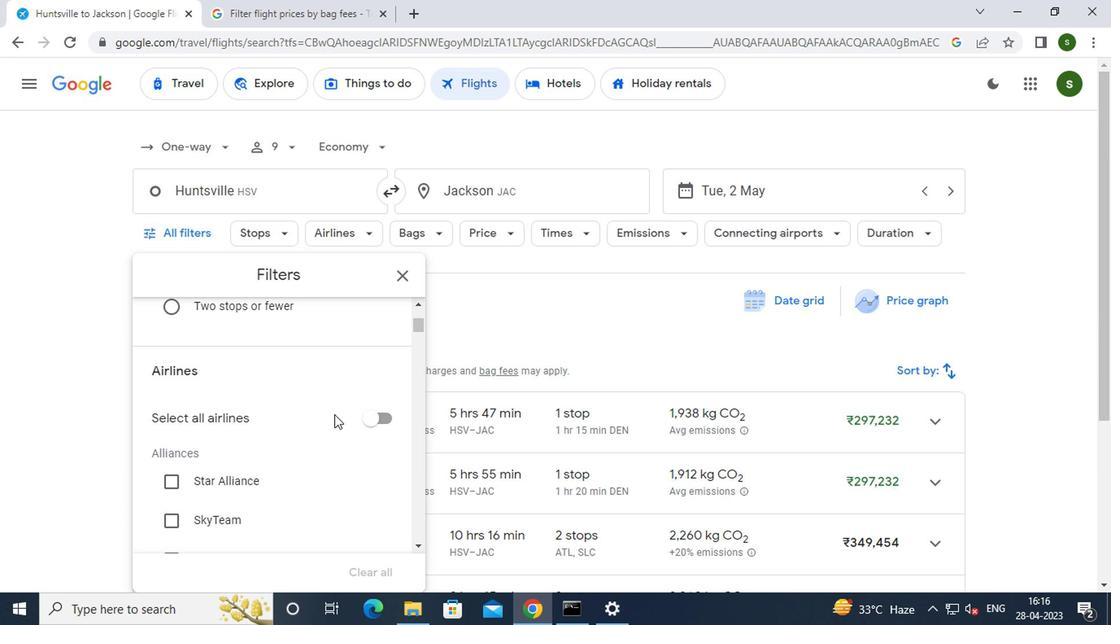 
Action: Mouse scrolled (328, 409) with delta (0, 0)
Screenshot: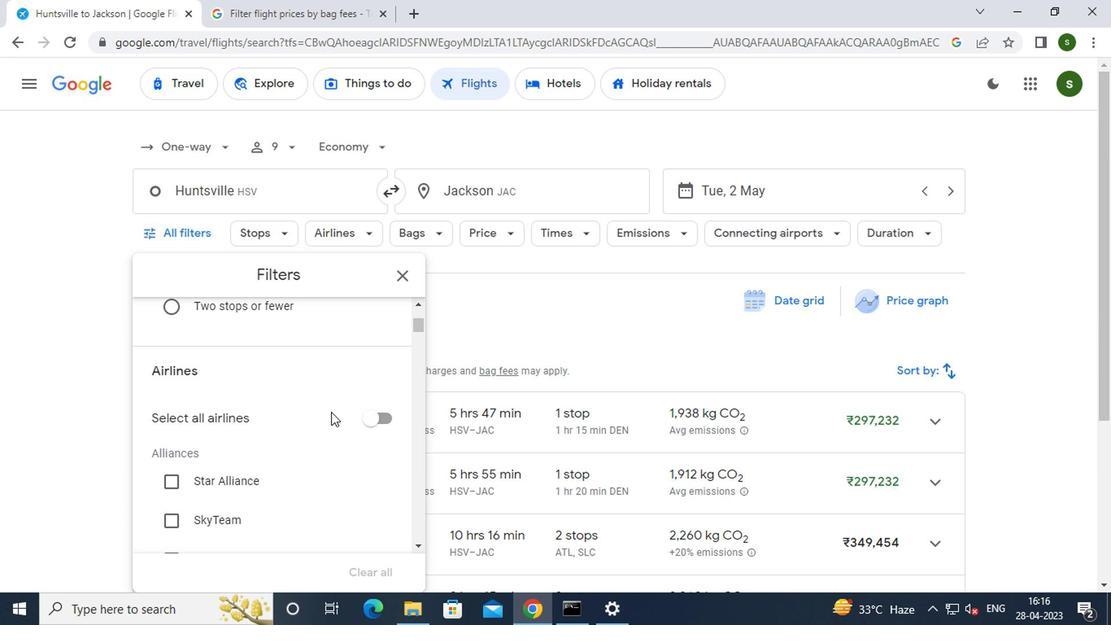
Action: Mouse scrolled (328, 409) with delta (0, 0)
Screenshot: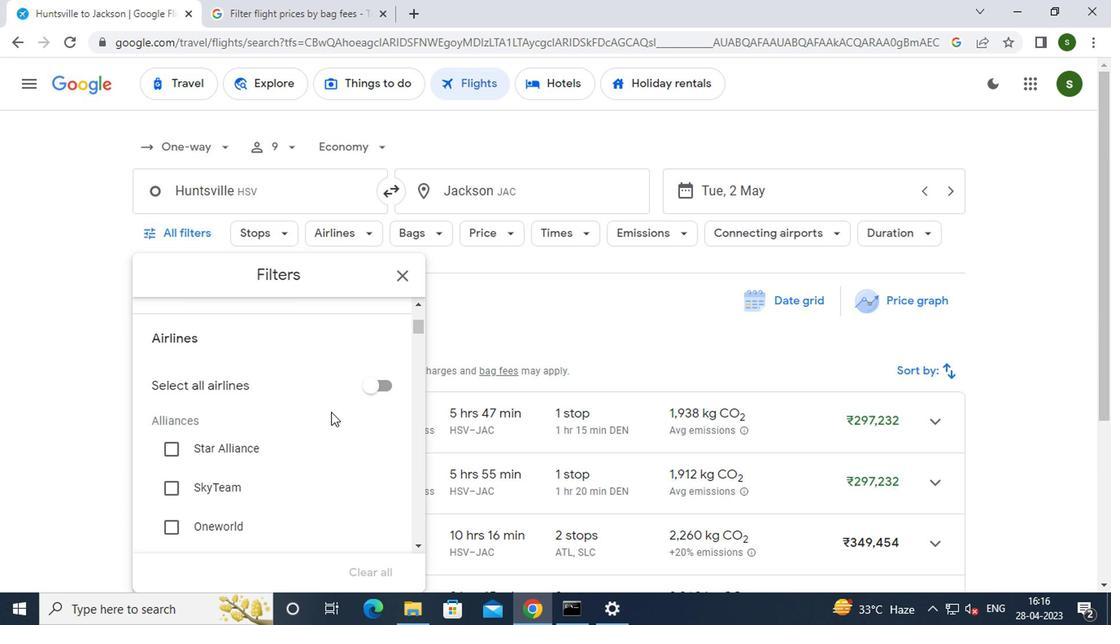 
Action: Mouse scrolled (328, 409) with delta (0, 0)
Screenshot: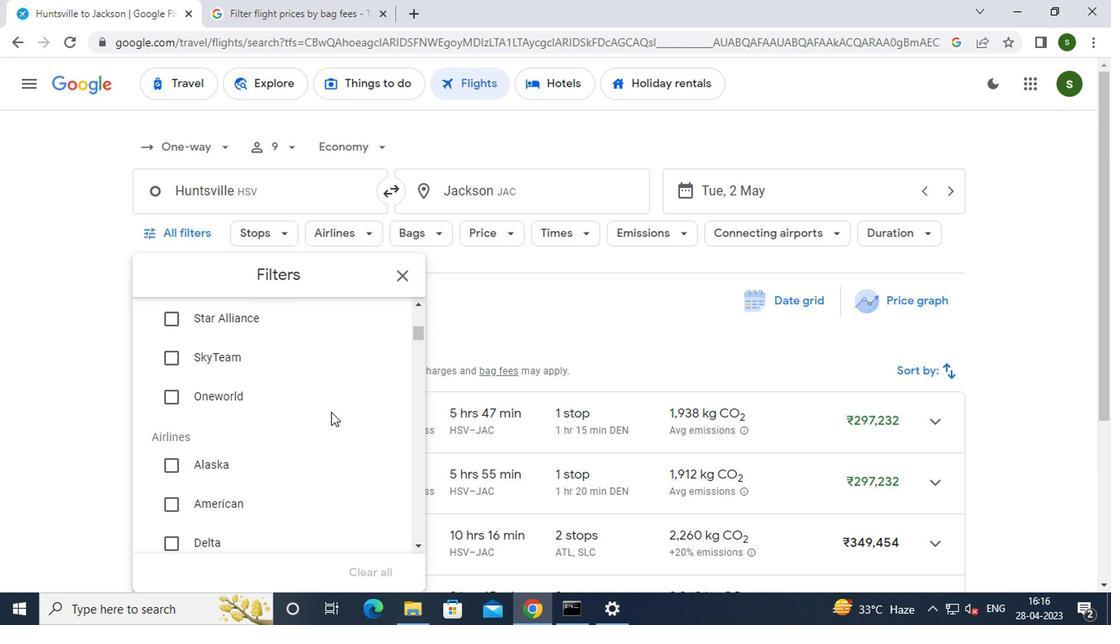 
Action: Mouse moved to (328, 408)
Screenshot: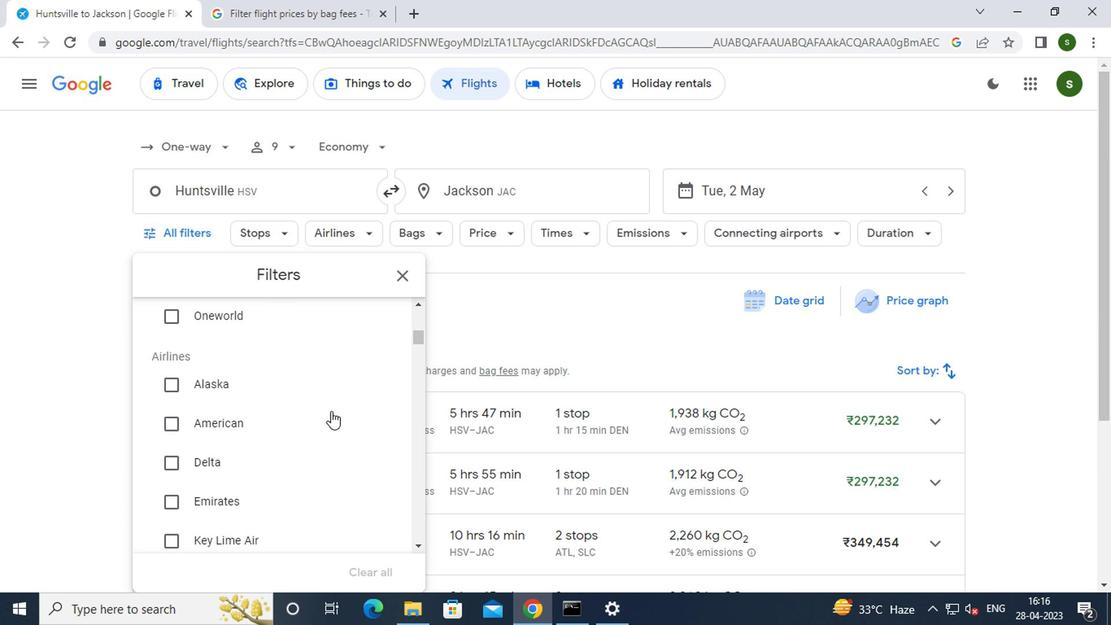 
Action: Mouse scrolled (328, 407) with delta (0, 0)
Screenshot: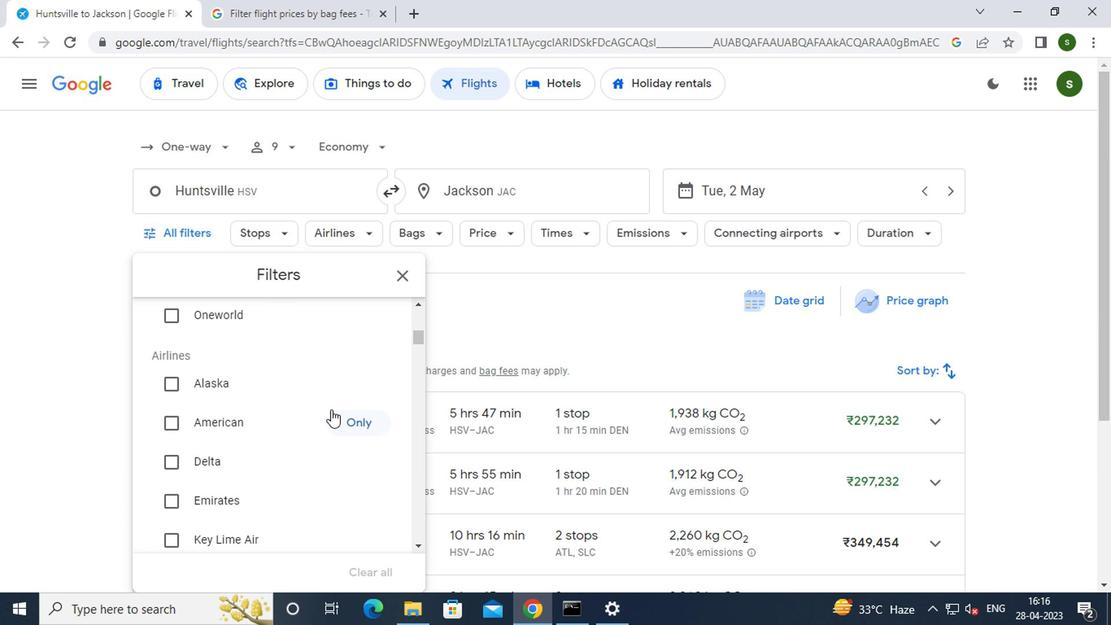
Action: Mouse moved to (201, 419)
Screenshot: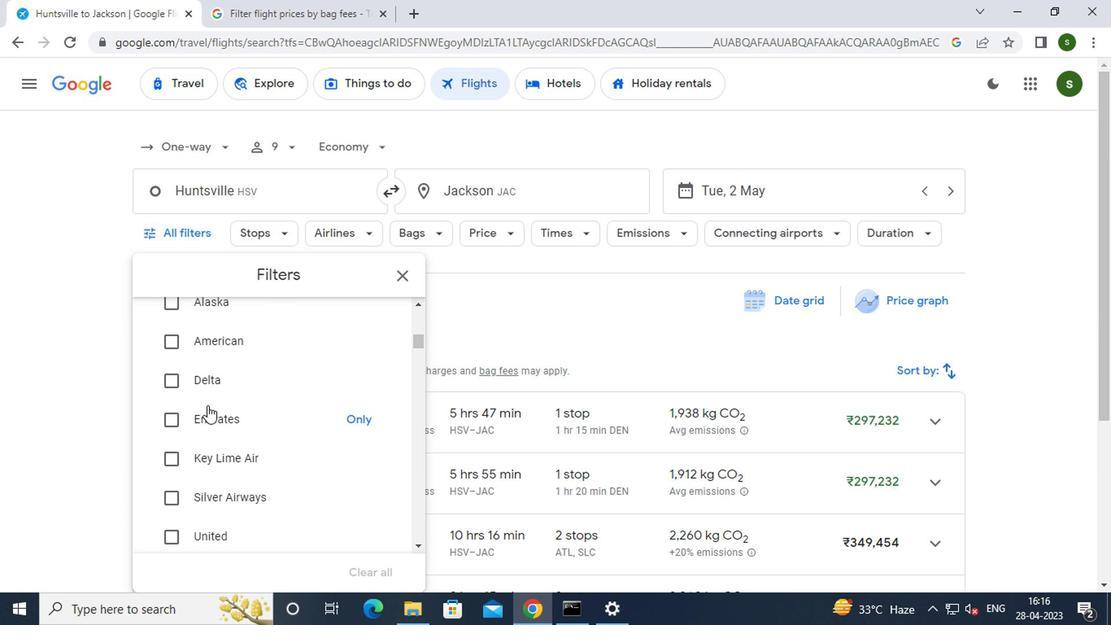 
Action: Mouse pressed left at (201, 419)
Screenshot: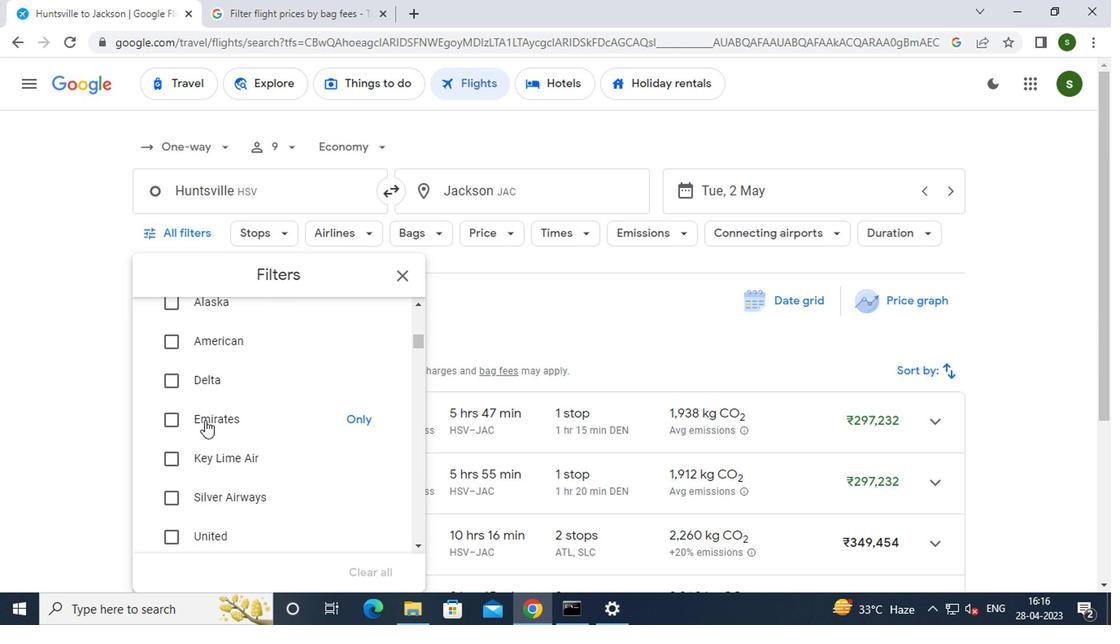 
Action: Mouse moved to (296, 434)
Screenshot: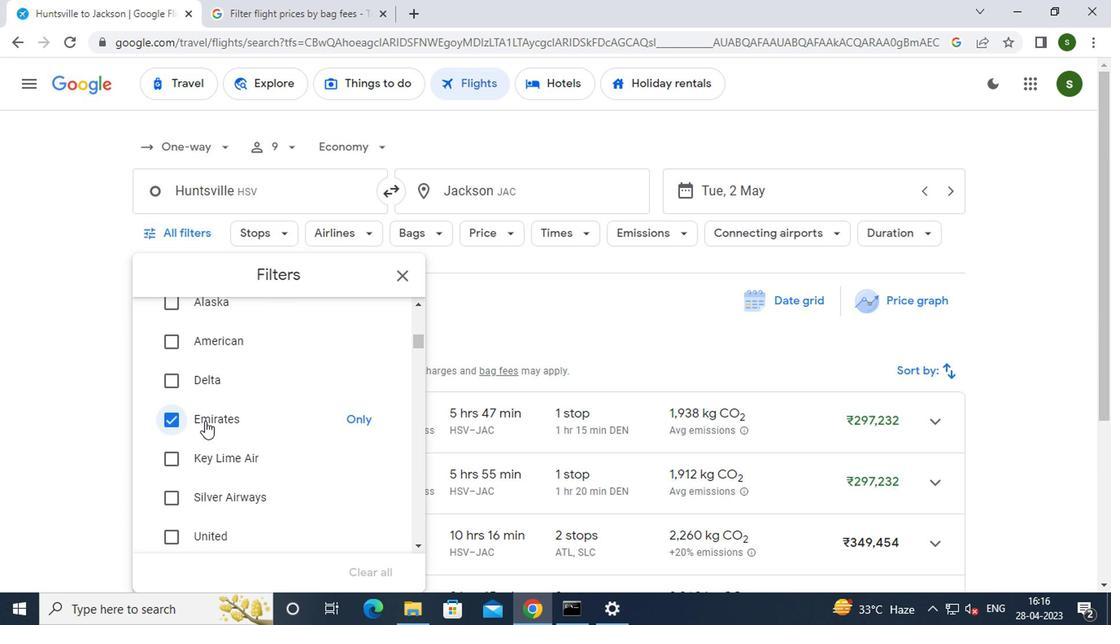 
Action: Mouse scrolled (296, 434) with delta (0, 0)
Screenshot: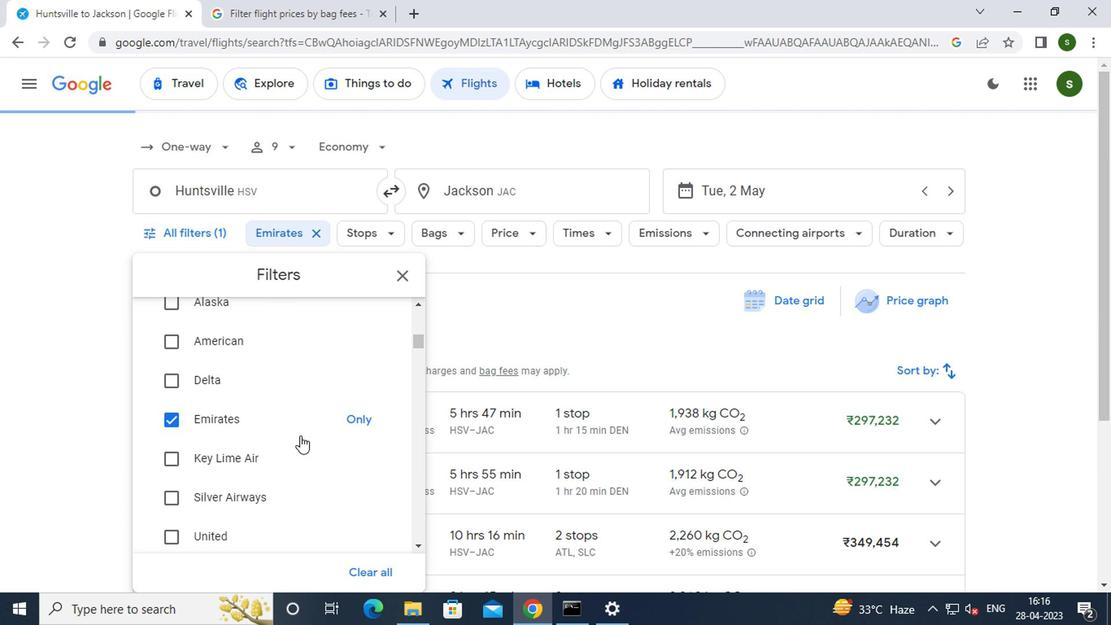 
Action: Mouse scrolled (296, 434) with delta (0, 0)
Screenshot: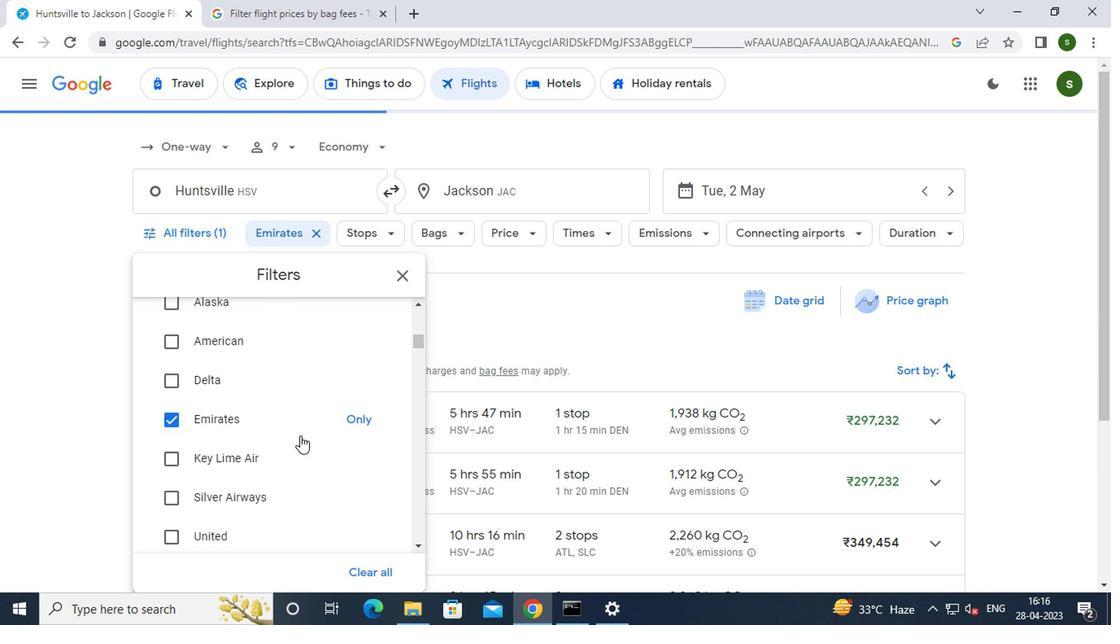 
Action: Mouse scrolled (296, 434) with delta (0, 0)
Screenshot: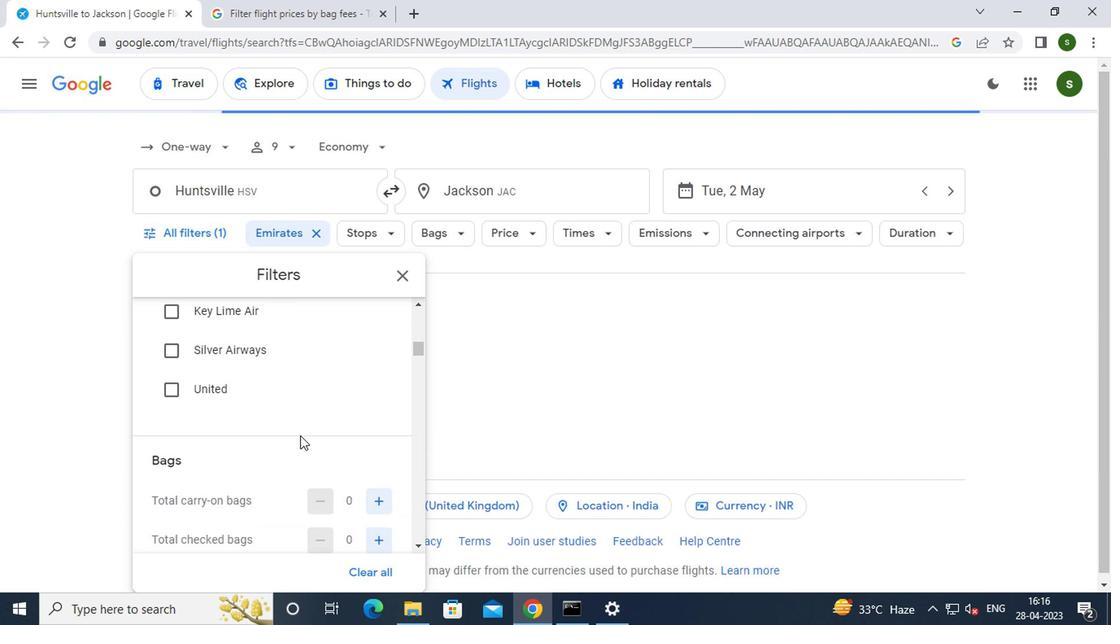 
Action: Mouse moved to (380, 445)
Screenshot: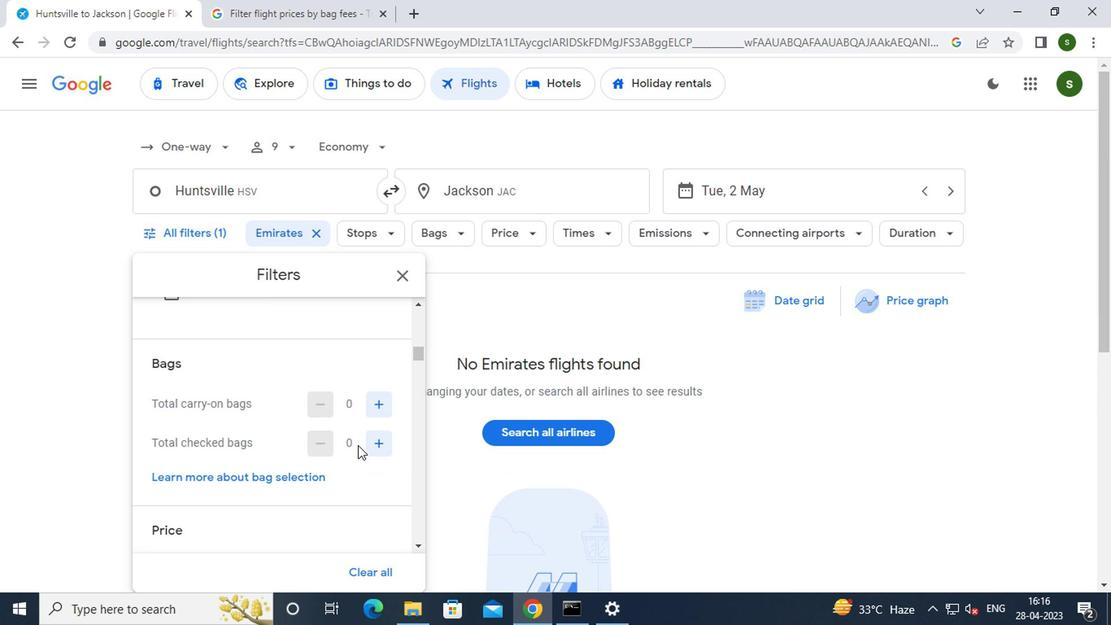 
Action: Mouse pressed left at (380, 445)
Screenshot: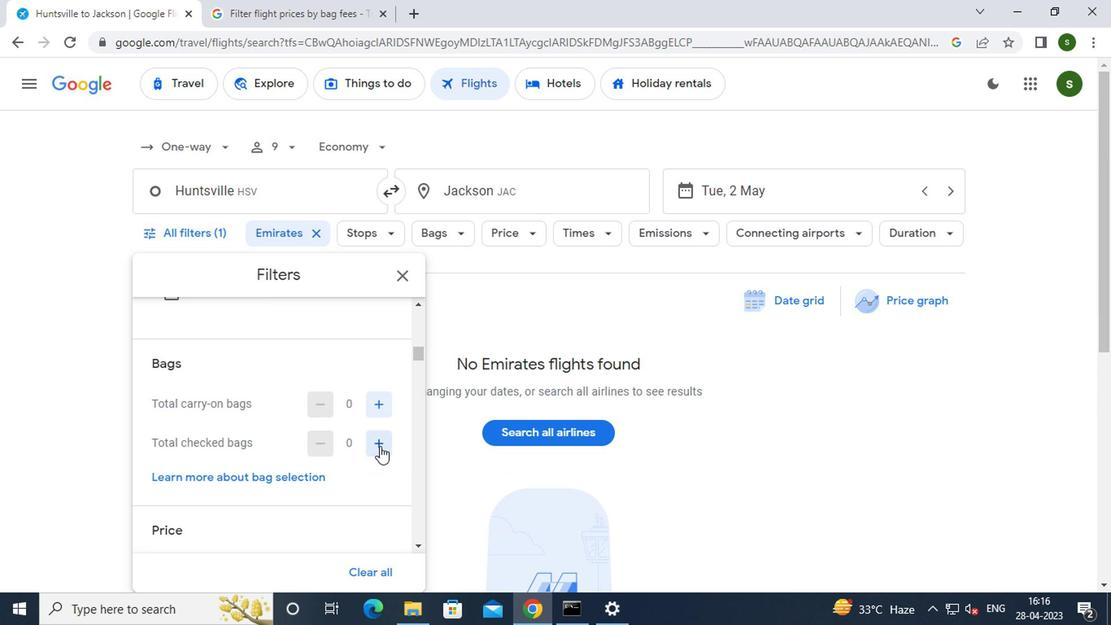 
Action: Mouse pressed left at (380, 445)
Screenshot: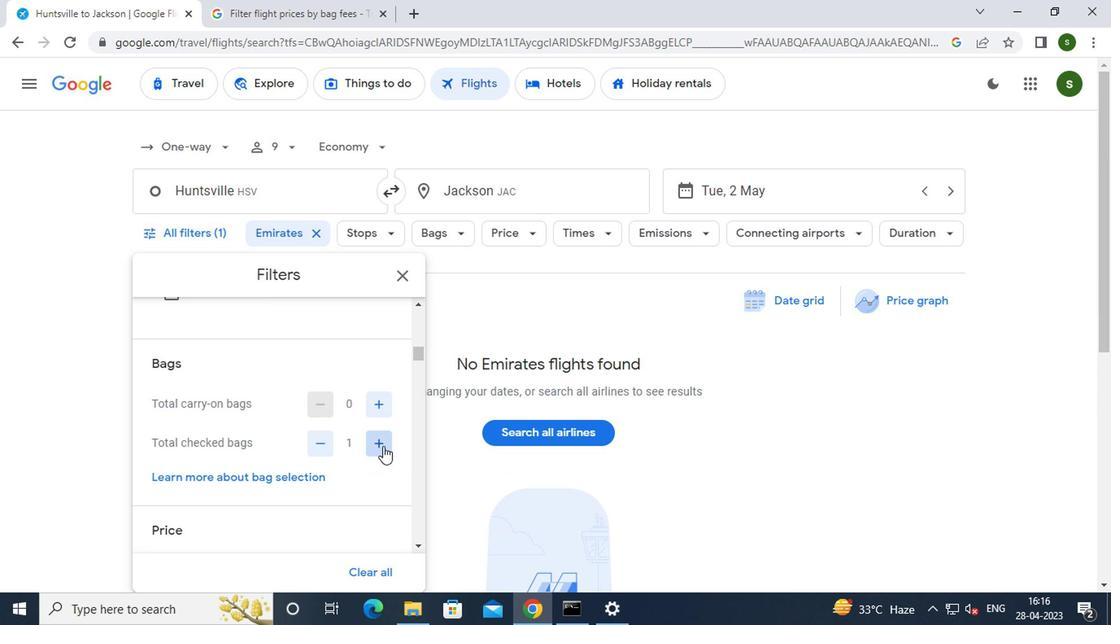 
Action: Mouse moved to (312, 439)
Screenshot: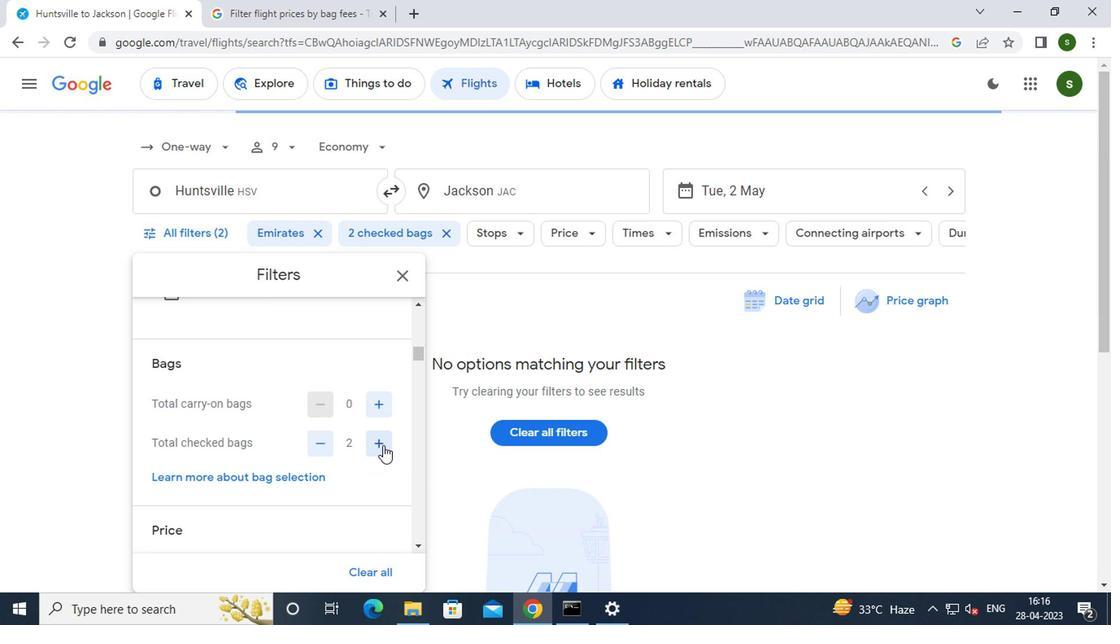 
Action: Mouse scrolled (312, 438) with delta (0, -1)
Screenshot: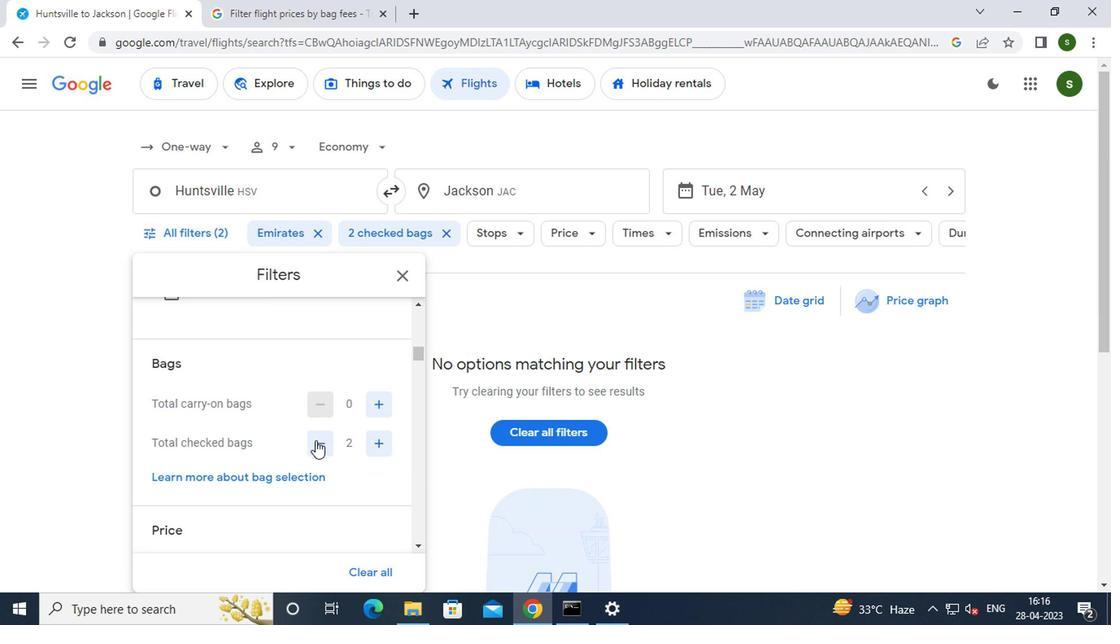 
Action: Mouse scrolled (312, 438) with delta (0, -1)
Screenshot: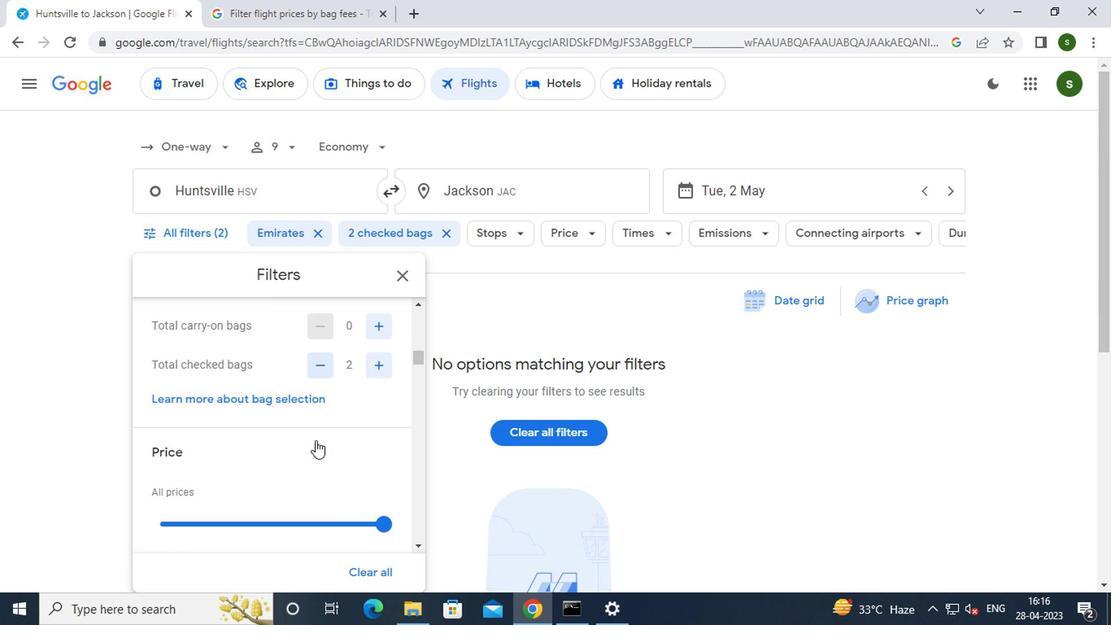 
Action: Mouse moved to (377, 437)
Screenshot: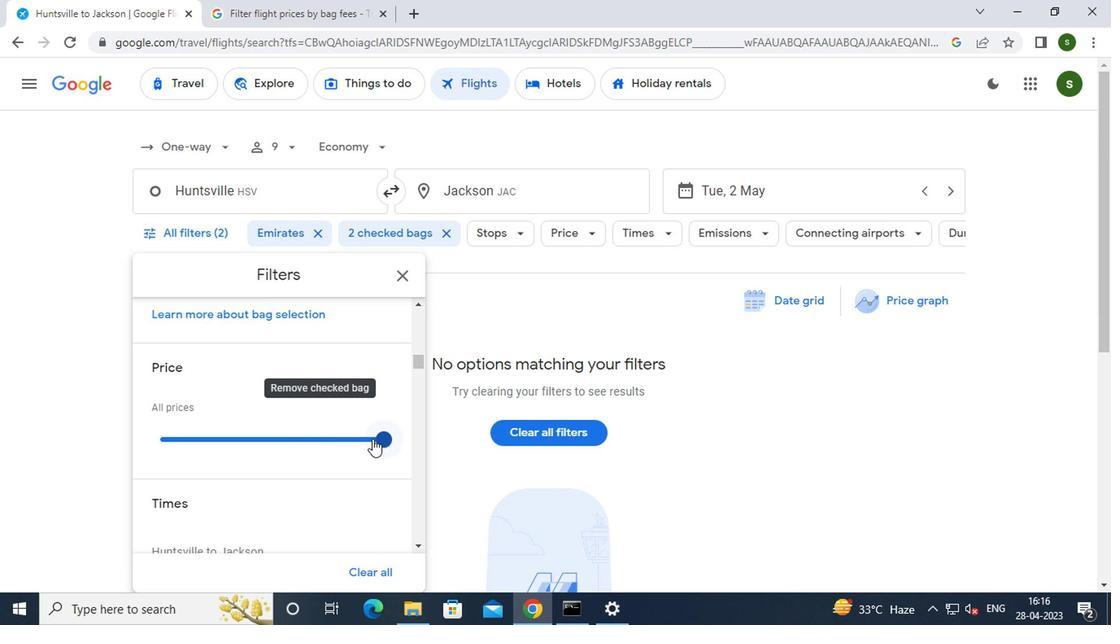 
Action: Mouse pressed left at (377, 437)
Screenshot: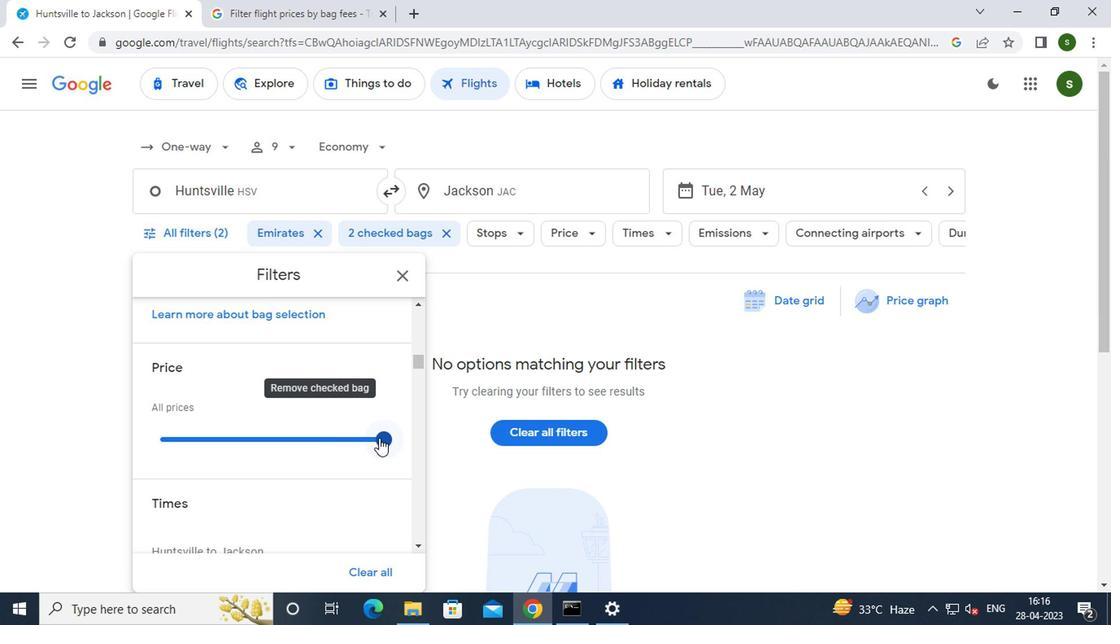 
Action: Mouse moved to (256, 419)
Screenshot: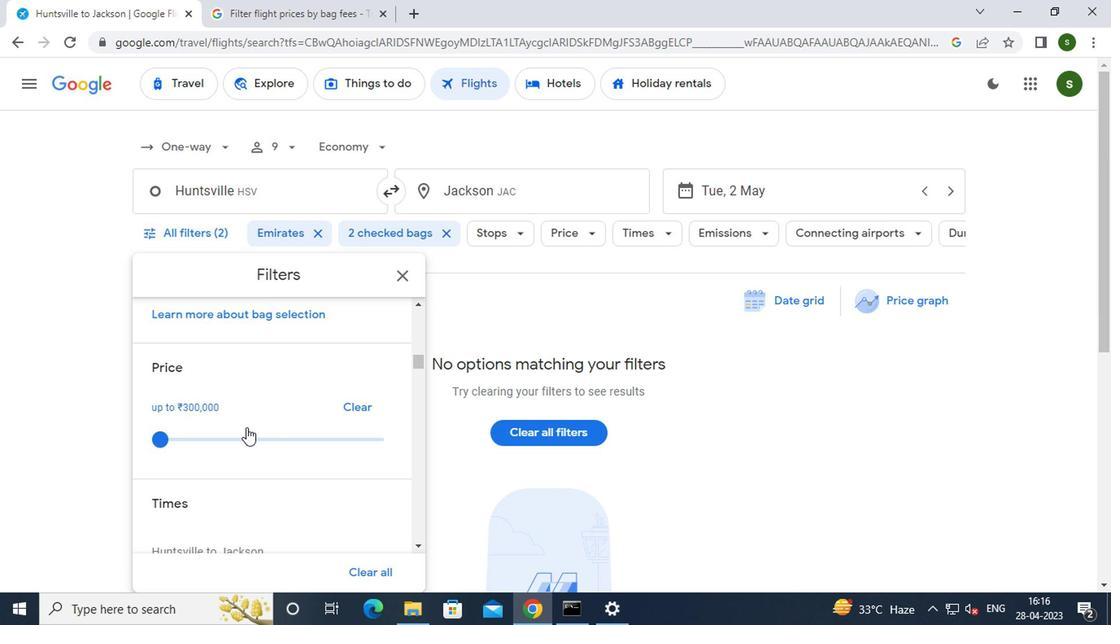 
Action: Mouse scrolled (256, 417) with delta (0, -1)
Screenshot: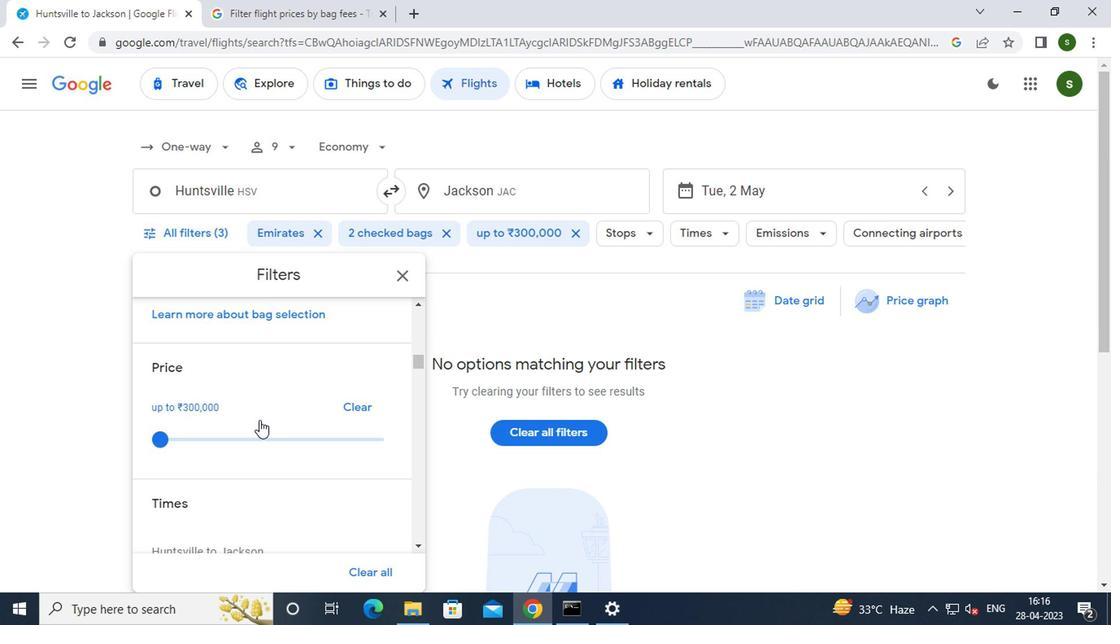 
Action: Mouse scrolled (256, 417) with delta (0, -1)
Screenshot: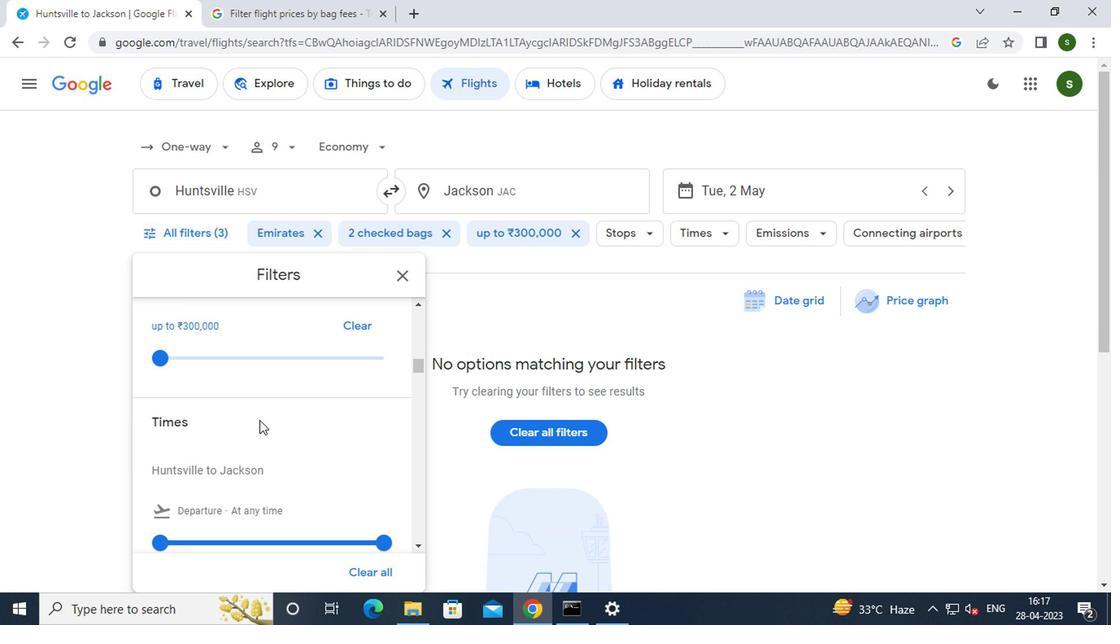 
Action: Mouse moved to (161, 460)
Screenshot: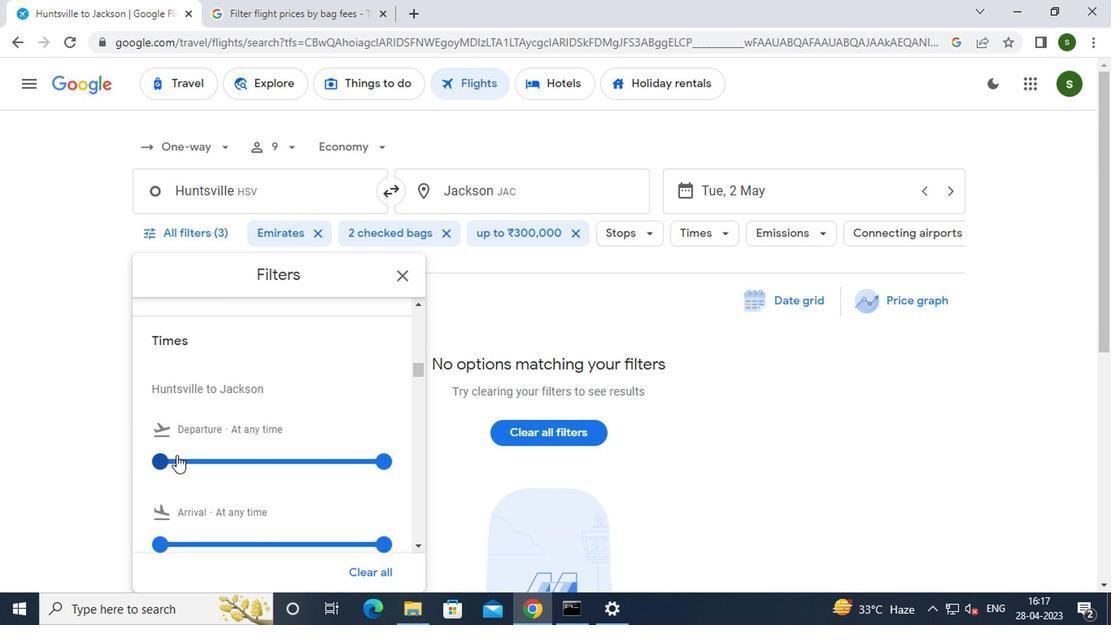 
Action: Mouse pressed left at (161, 460)
Screenshot: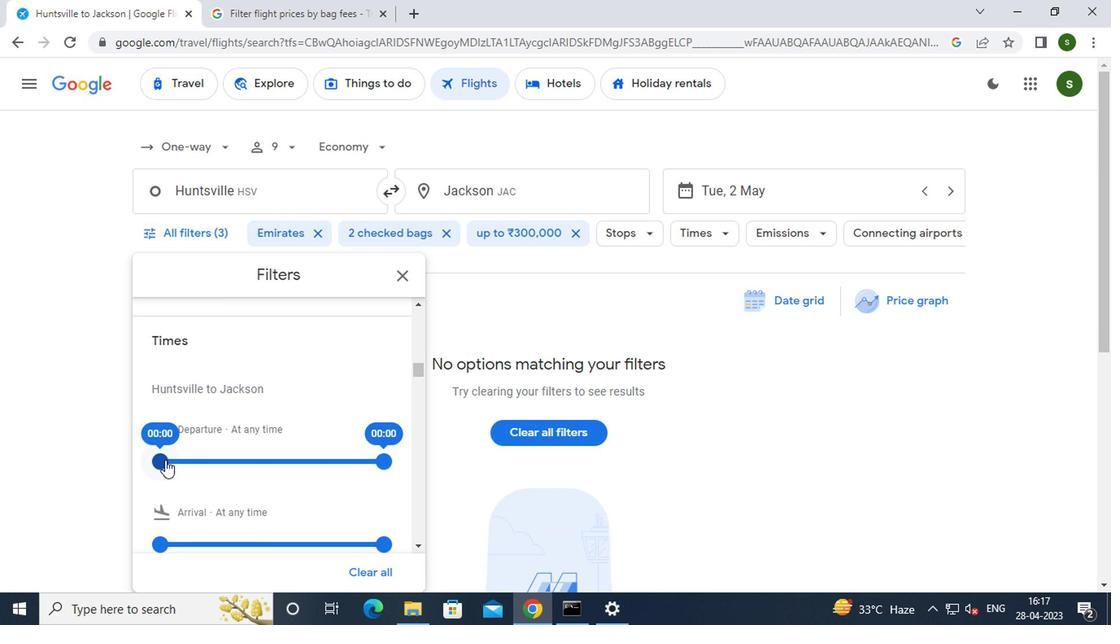 
Action: Mouse moved to (588, 339)
Screenshot: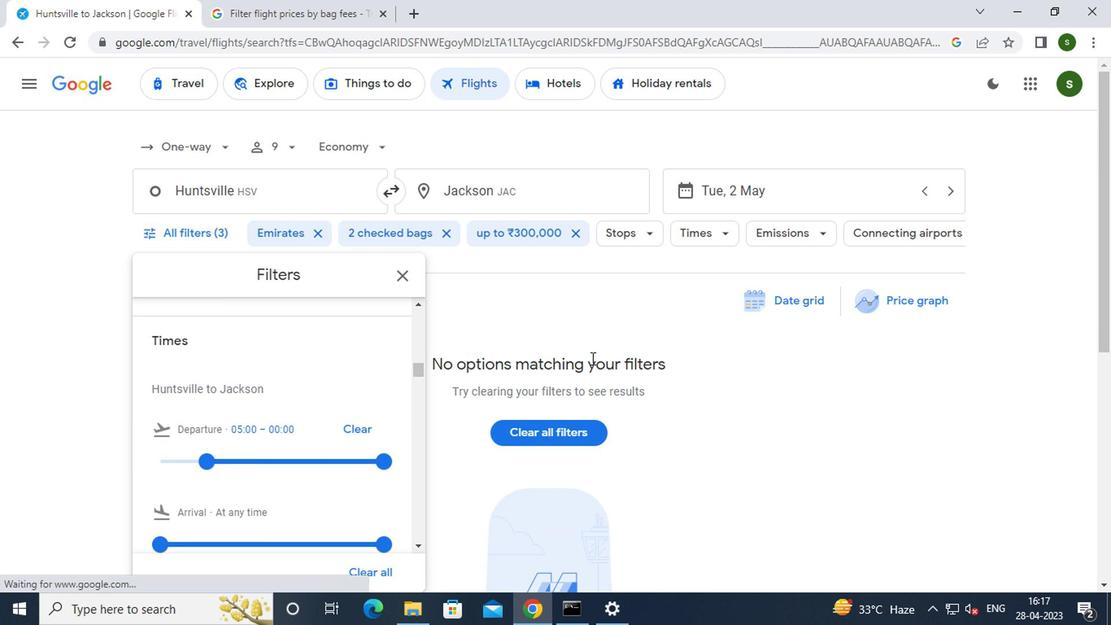 
Action: Mouse pressed left at (588, 339)
Screenshot: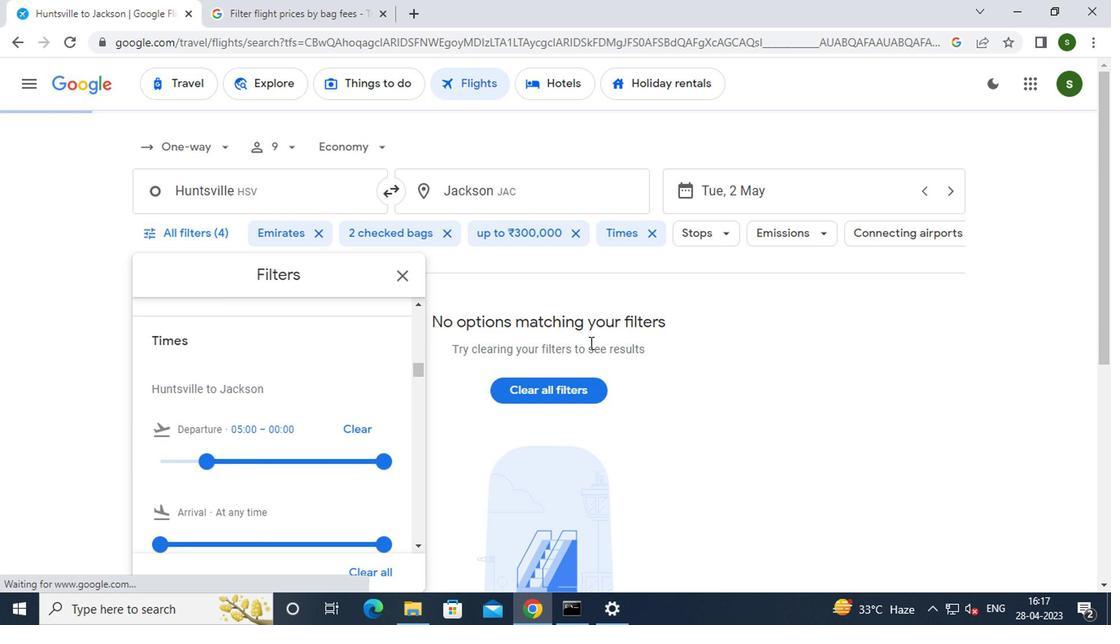 
